 Task: Create a due date automation trigger when advanced on, 2 hours after a card is due add basic assigned only to member @aryan.
Action: Mouse moved to (1187, 346)
Screenshot: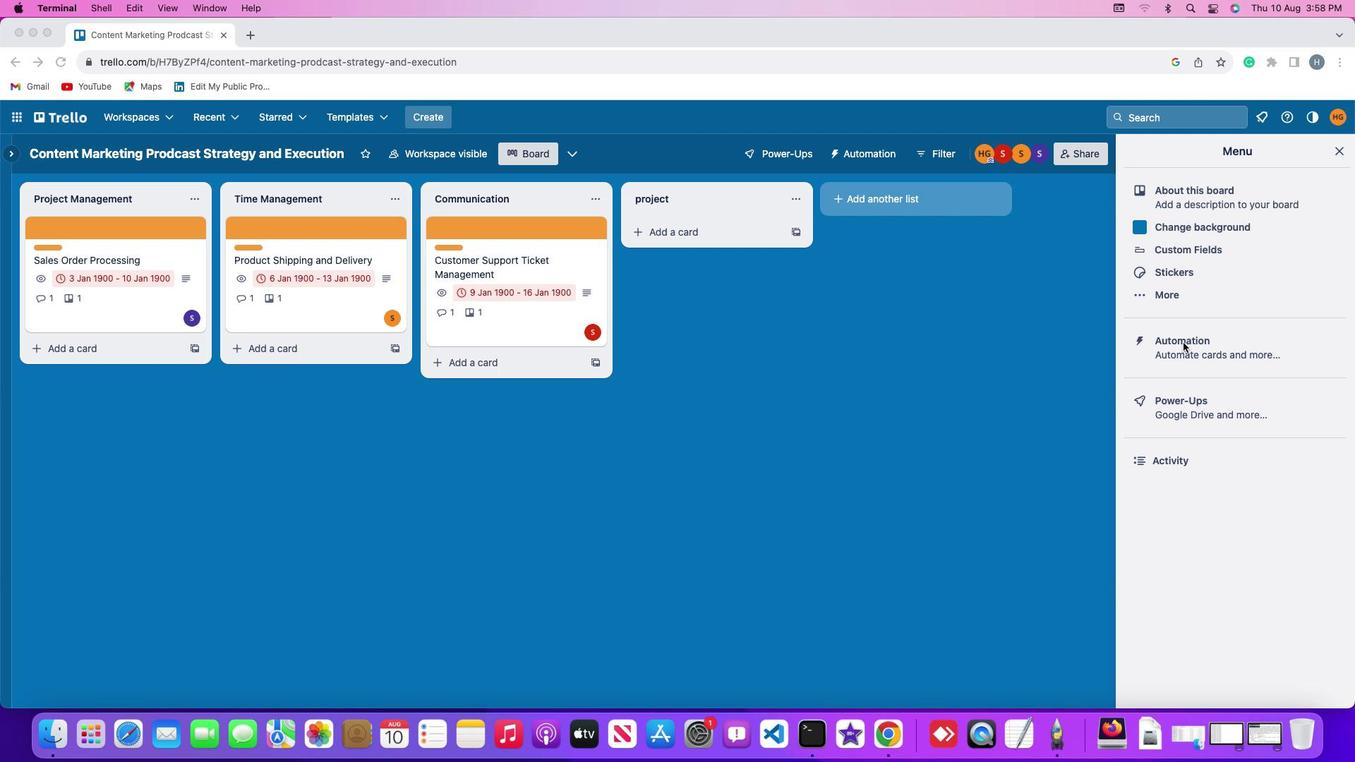 
Action: Mouse pressed left at (1187, 346)
Screenshot: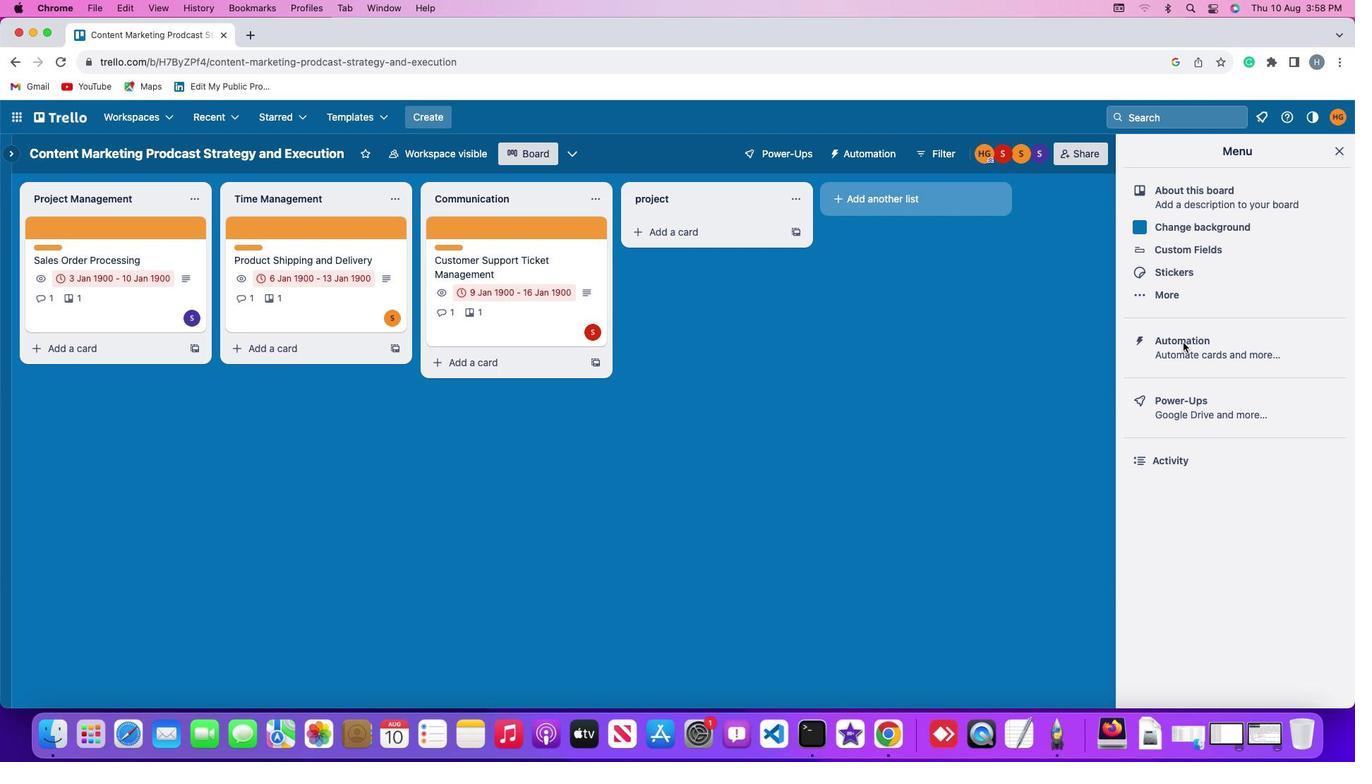
Action: Mouse pressed left at (1187, 346)
Screenshot: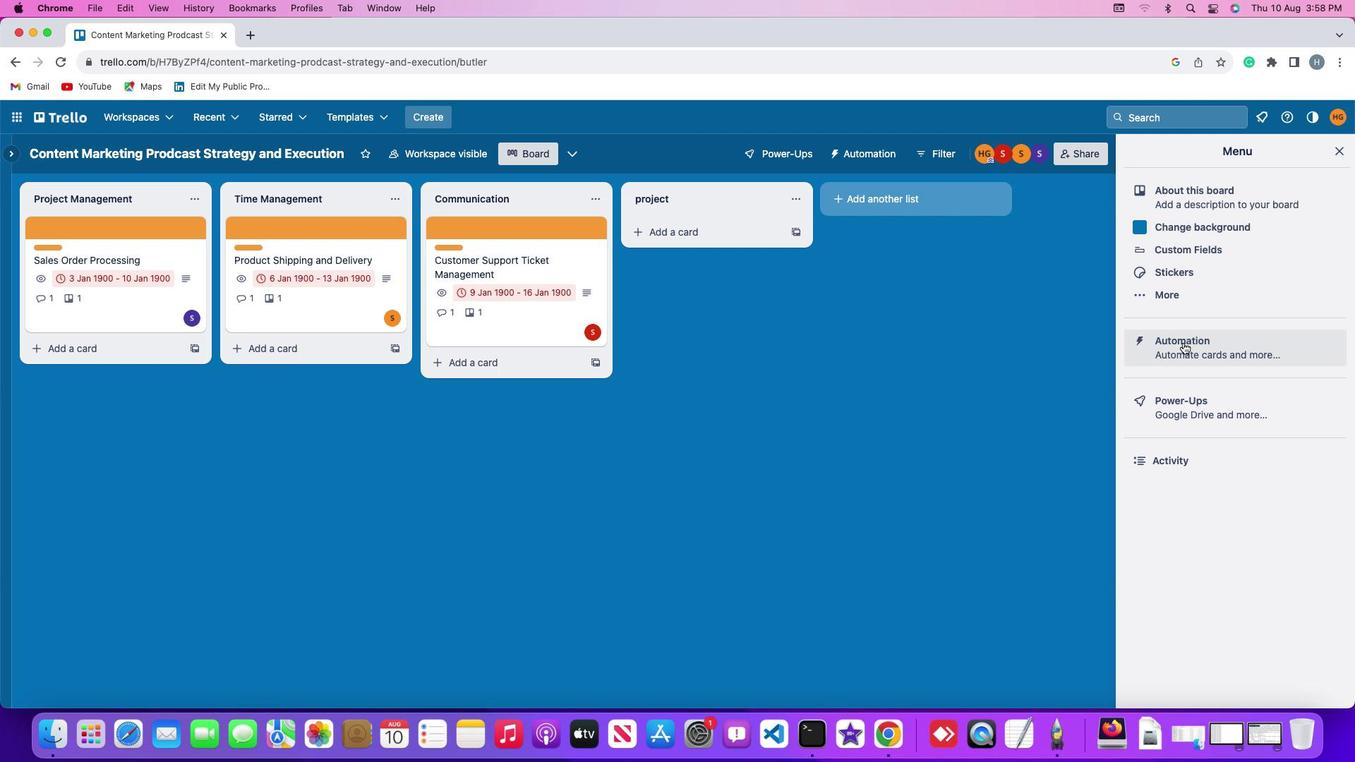 
Action: Mouse moved to (100, 338)
Screenshot: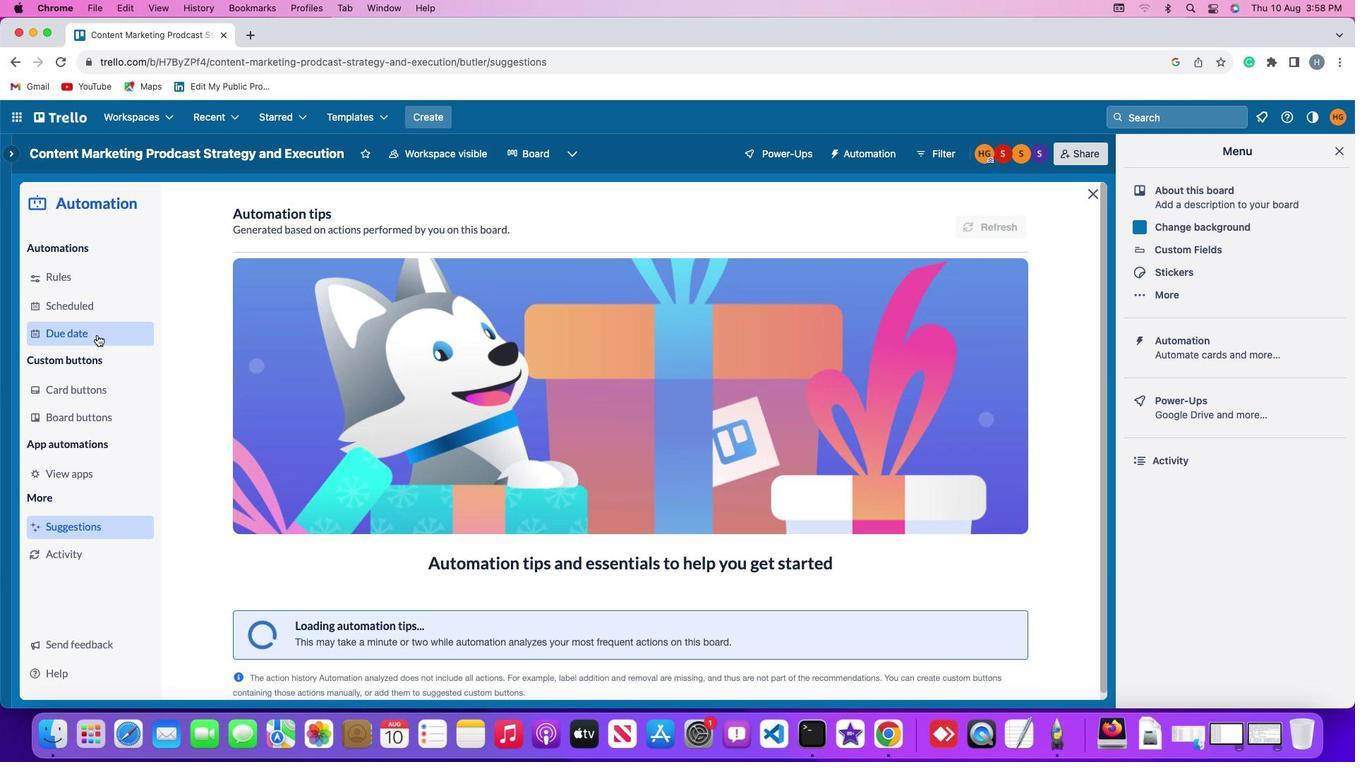
Action: Mouse pressed left at (100, 338)
Screenshot: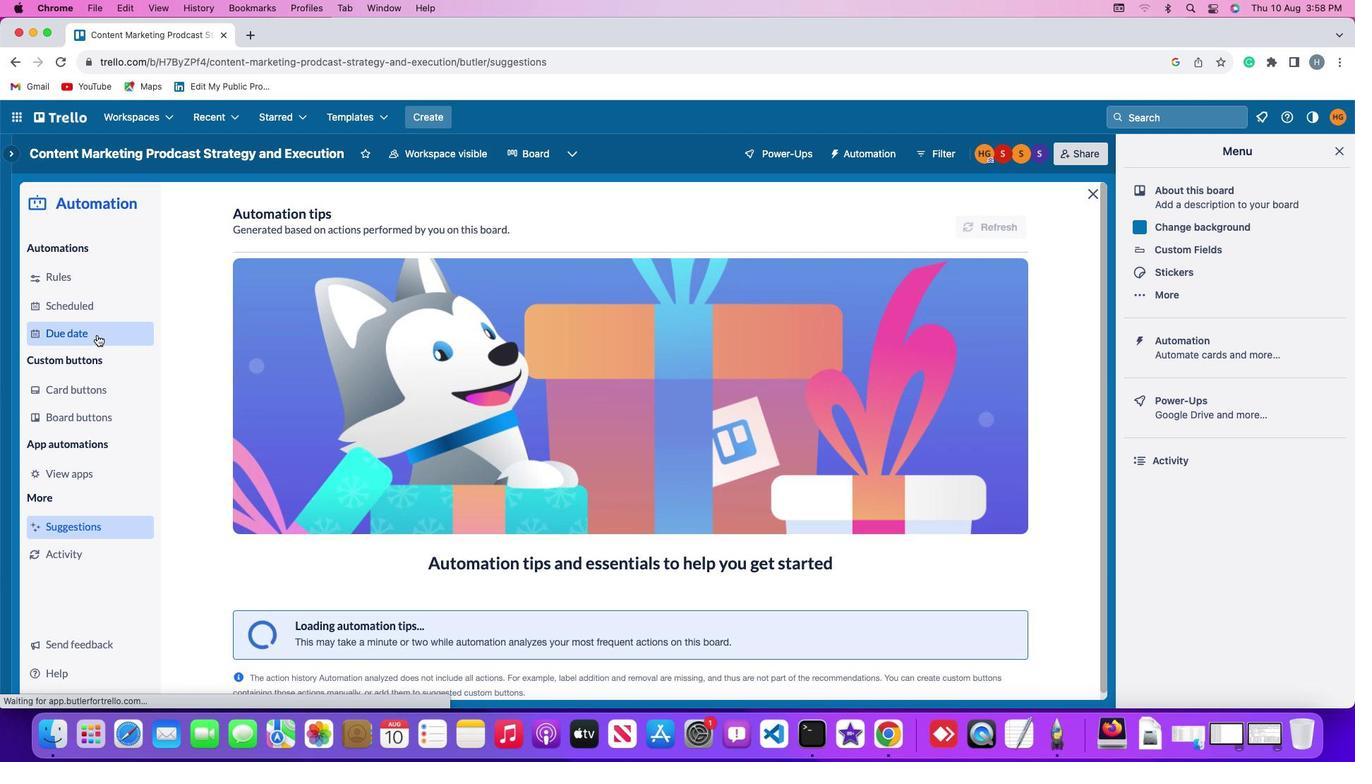 
Action: Mouse moved to (965, 223)
Screenshot: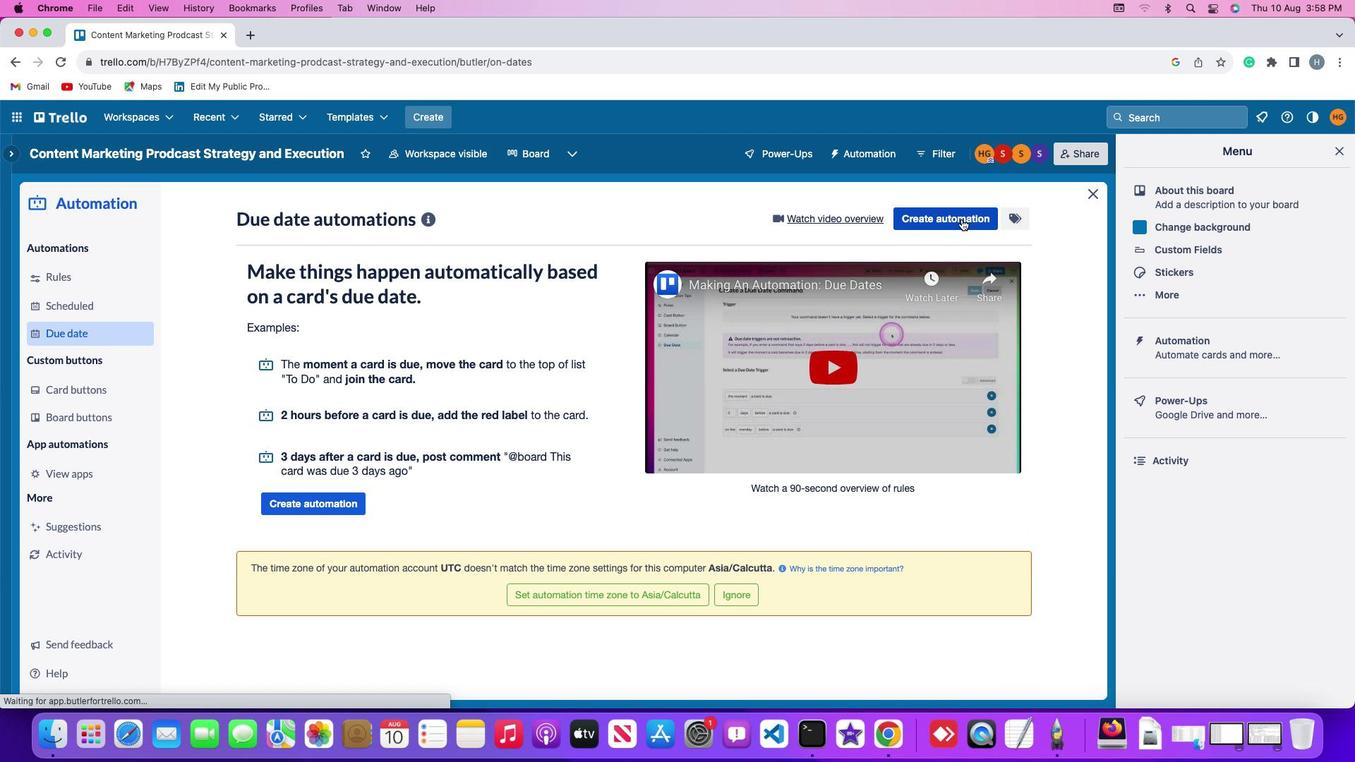 
Action: Mouse pressed left at (965, 223)
Screenshot: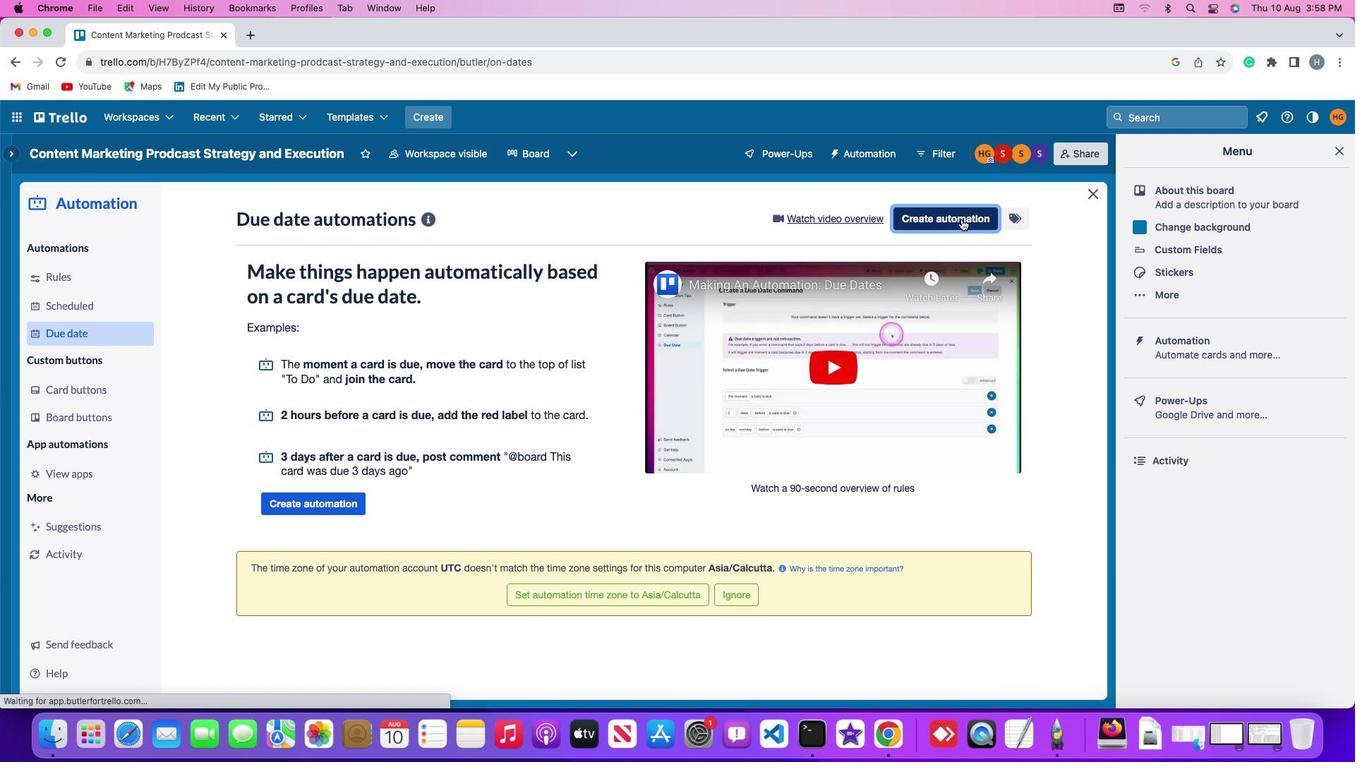 
Action: Mouse moved to (347, 360)
Screenshot: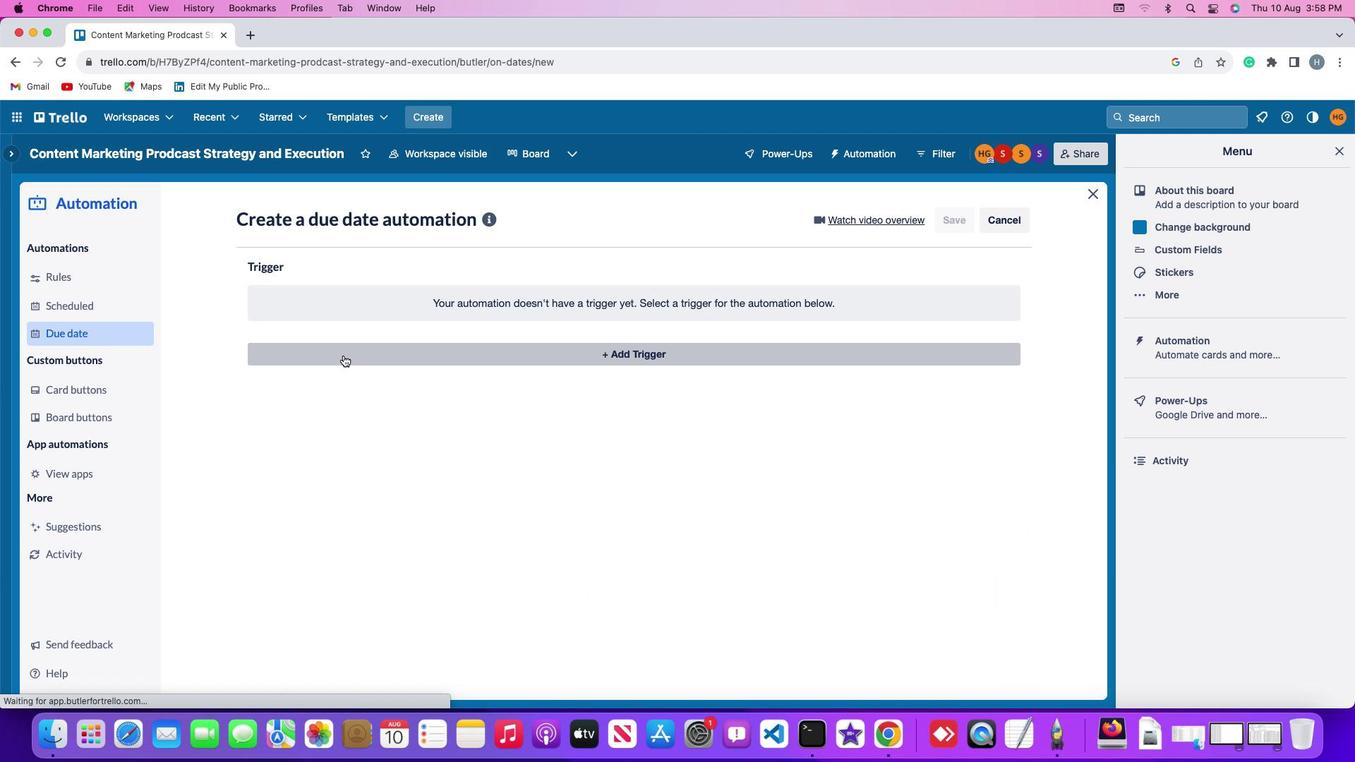 
Action: Mouse pressed left at (347, 360)
Screenshot: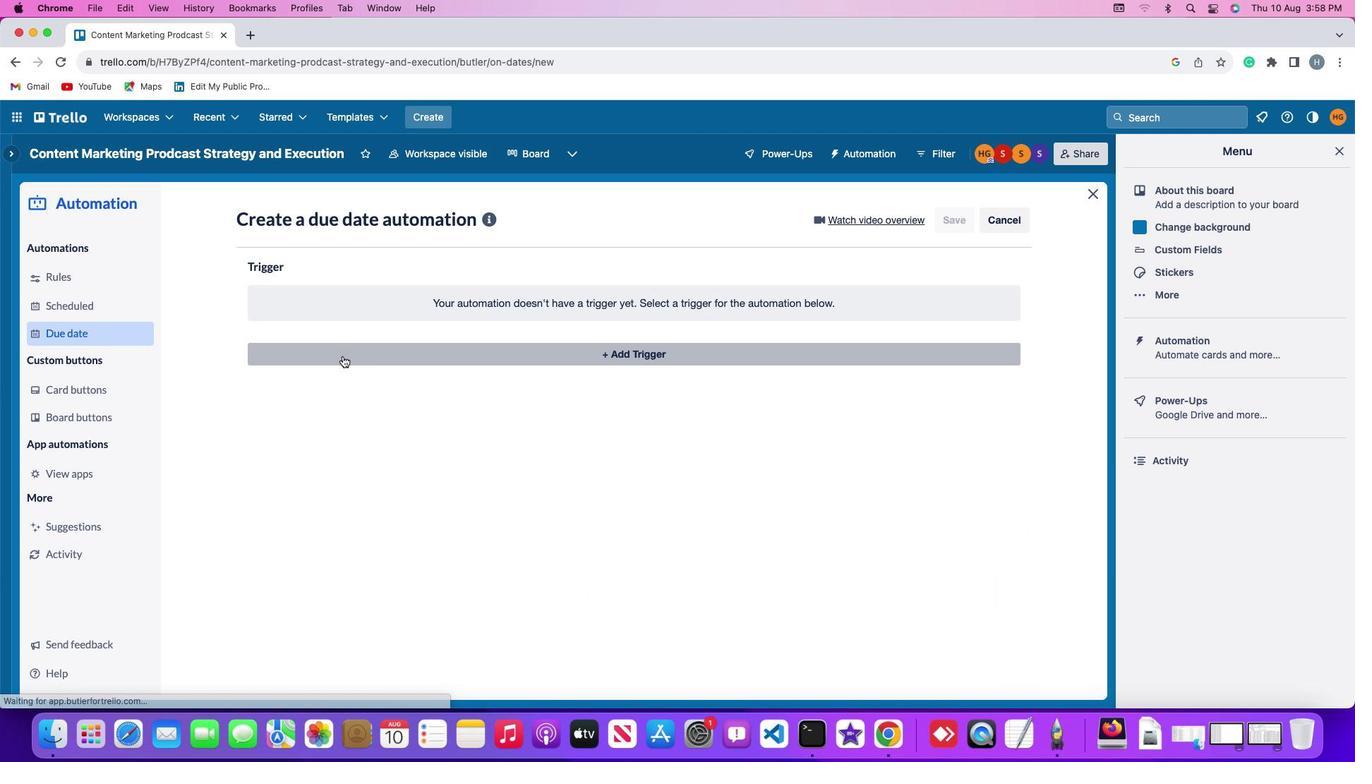 
Action: Mouse moved to (282, 567)
Screenshot: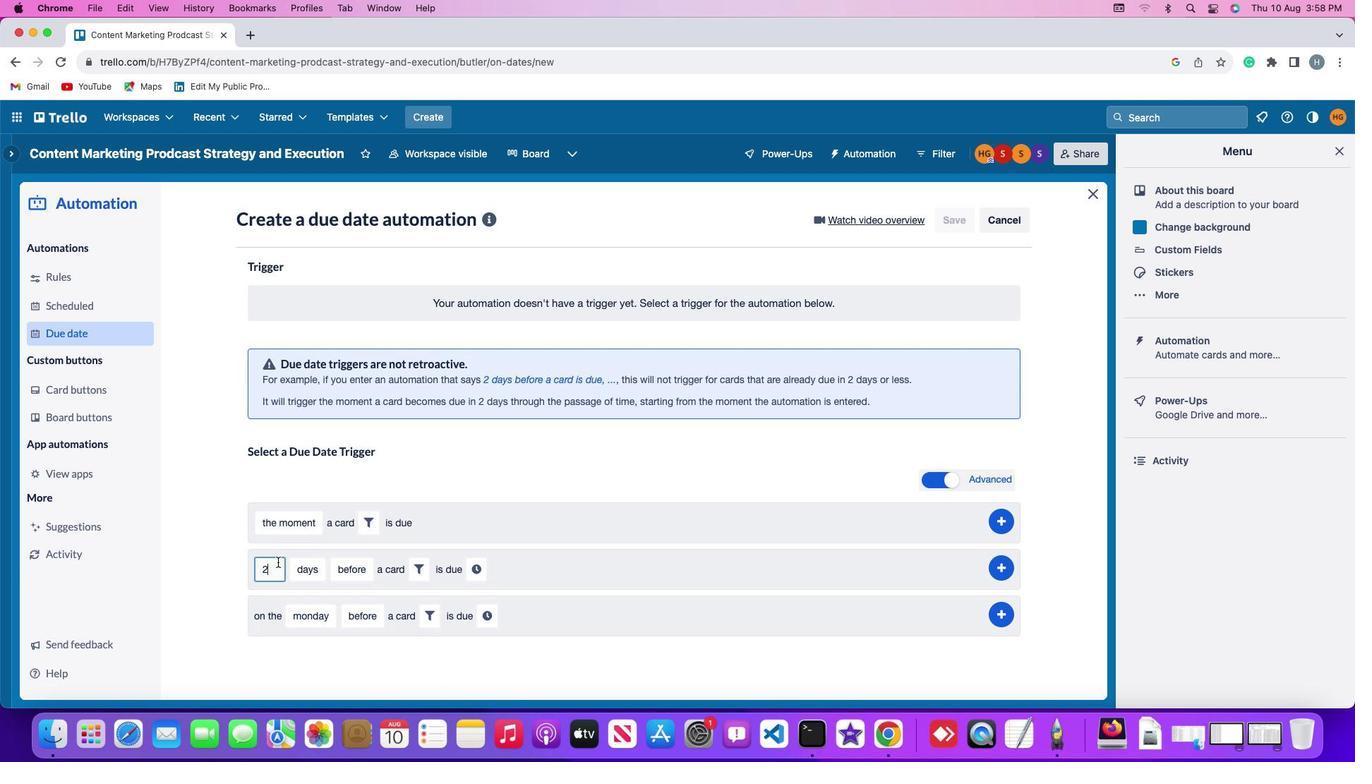 
Action: Mouse pressed left at (282, 567)
Screenshot: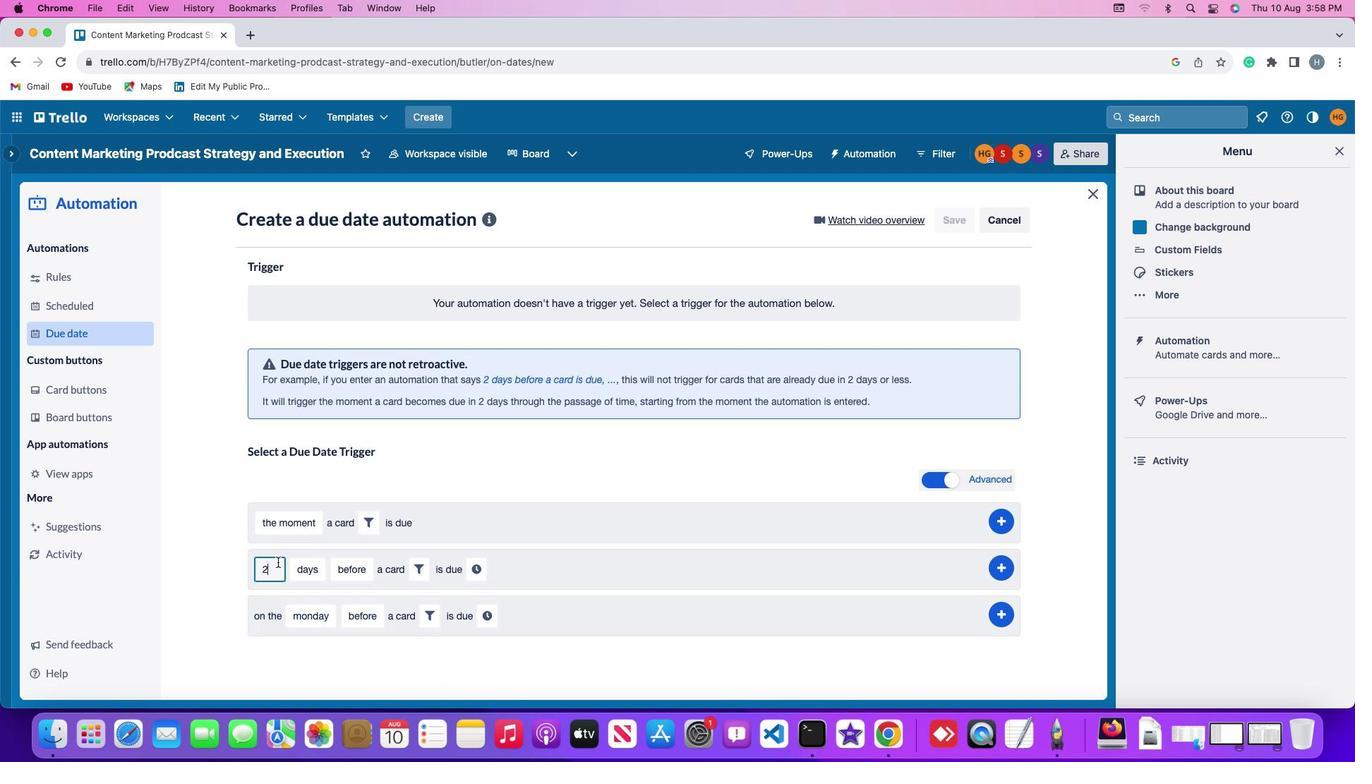 
Action: Key pressed Key.backspace'2'
Screenshot: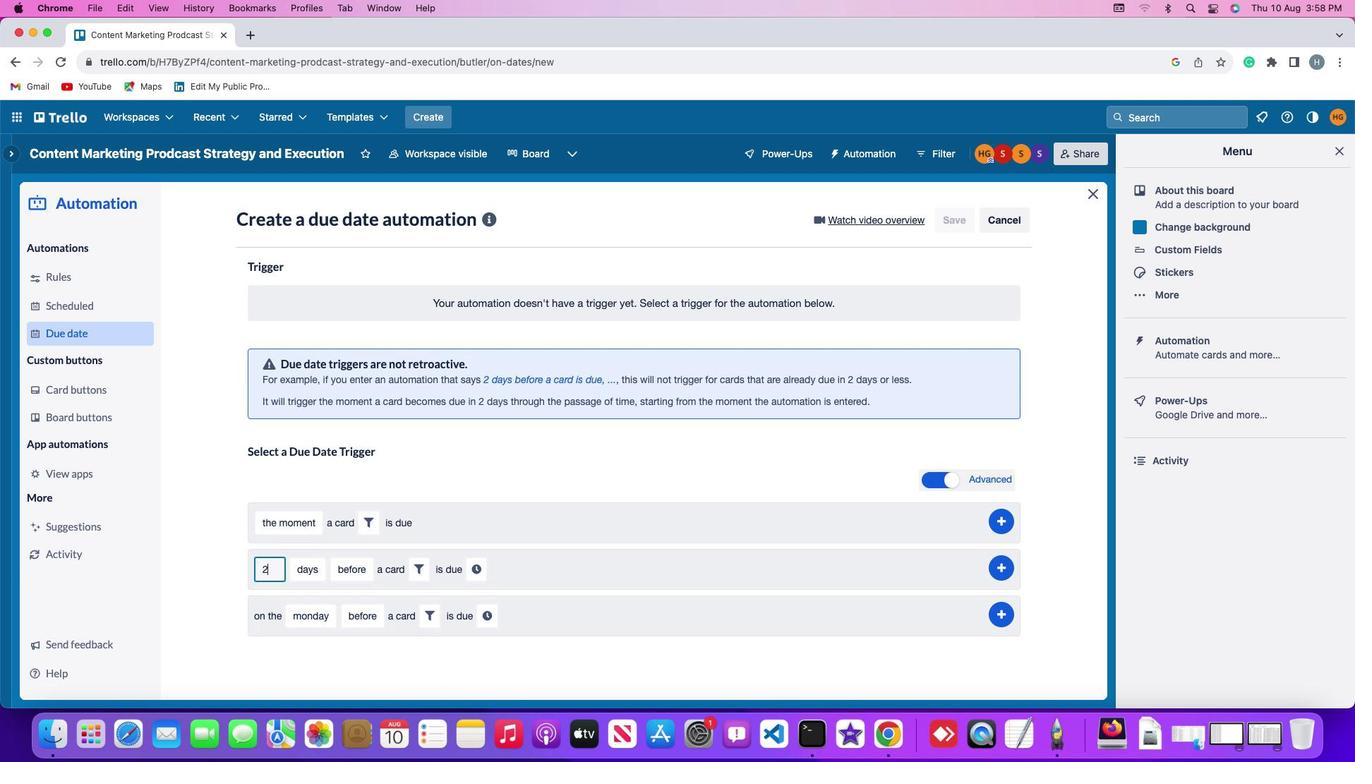 
Action: Mouse moved to (312, 567)
Screenshot: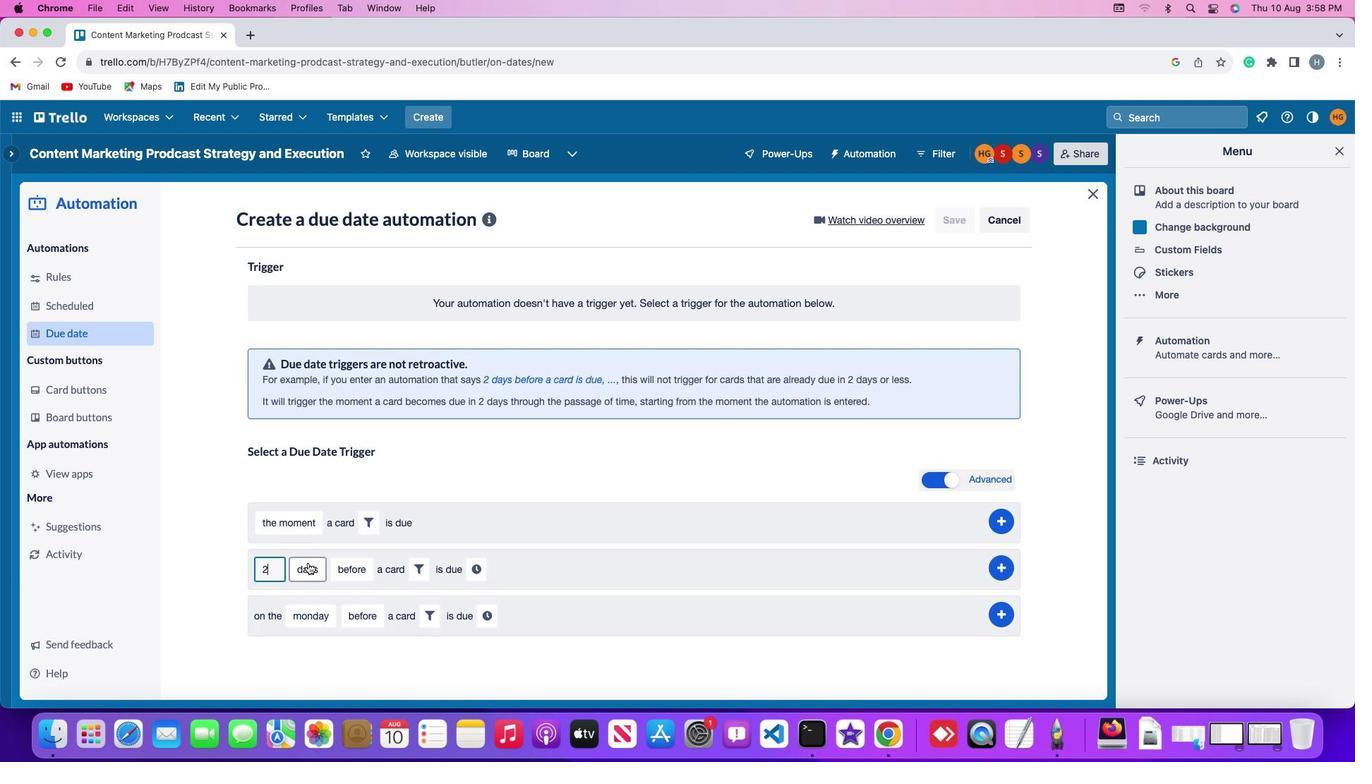 
Action: Mouse pressed left at (312, 567)
Screenshot: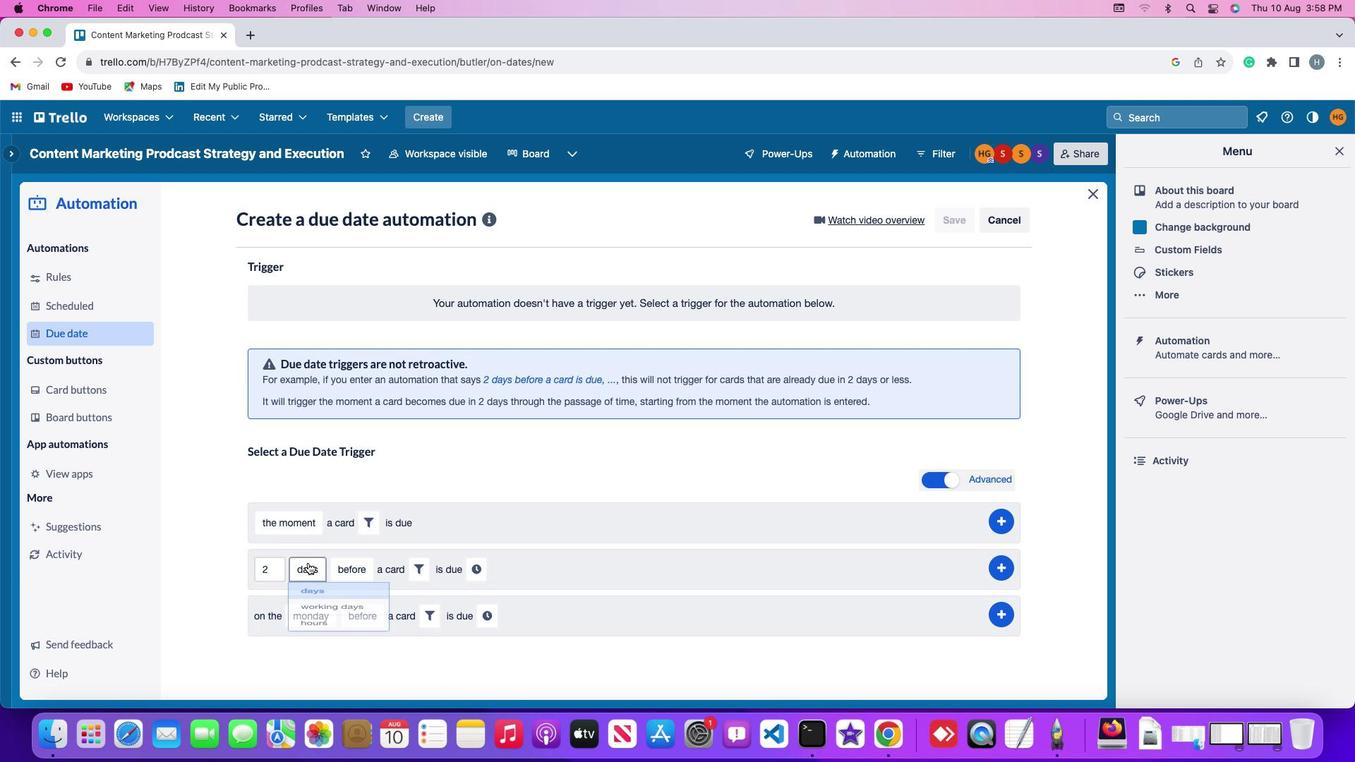 
Action: Mouse moved to (323, 663)
Screenshot: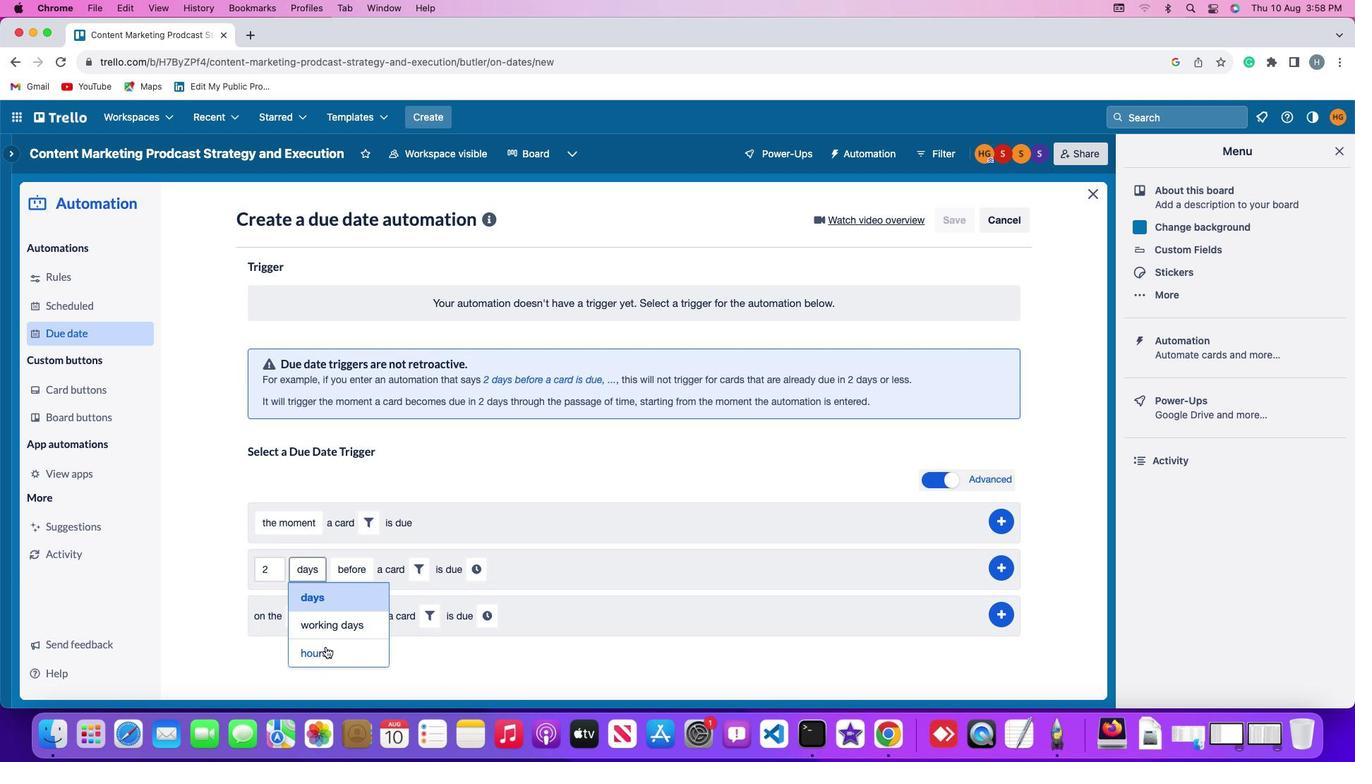 
Action: Mouse pressed left at (323, 663)
Screenshot: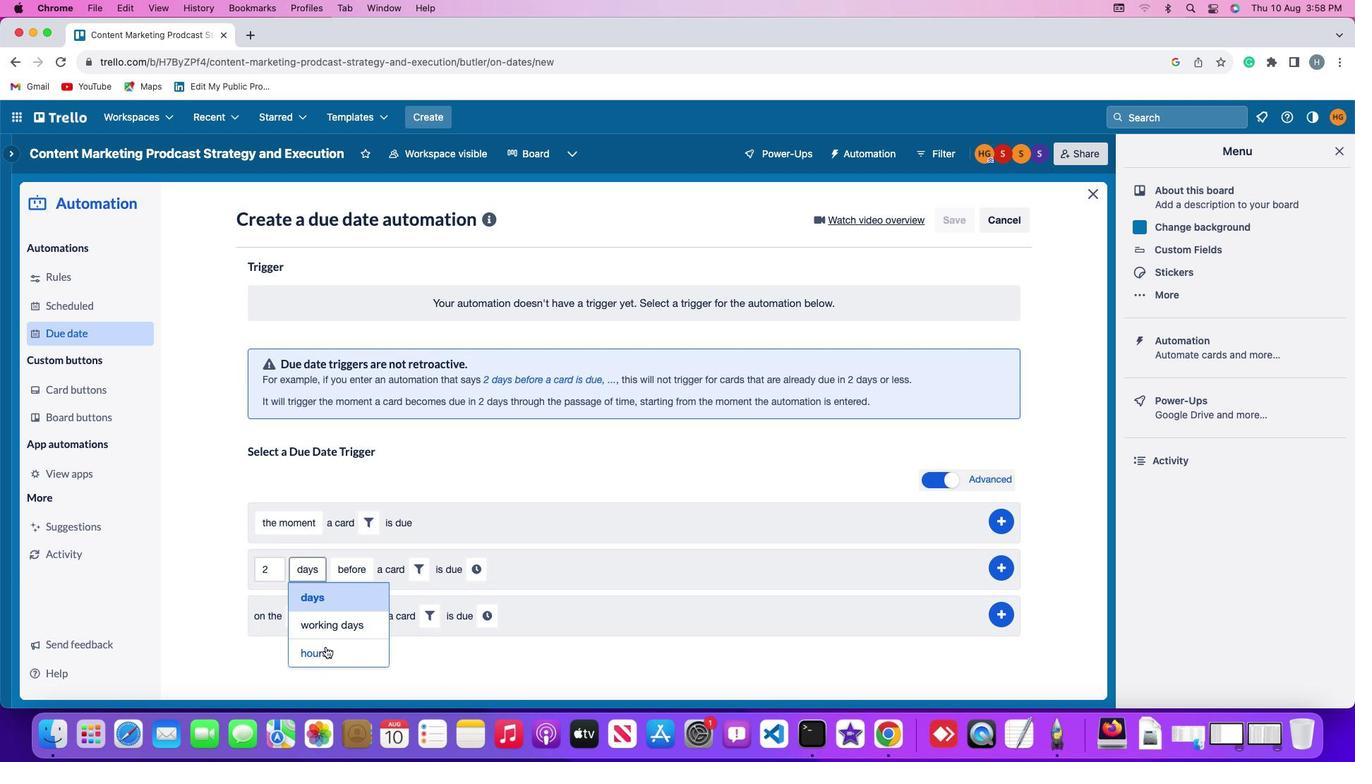 
Action: Mouse moved to (374, 575)
Screenshot: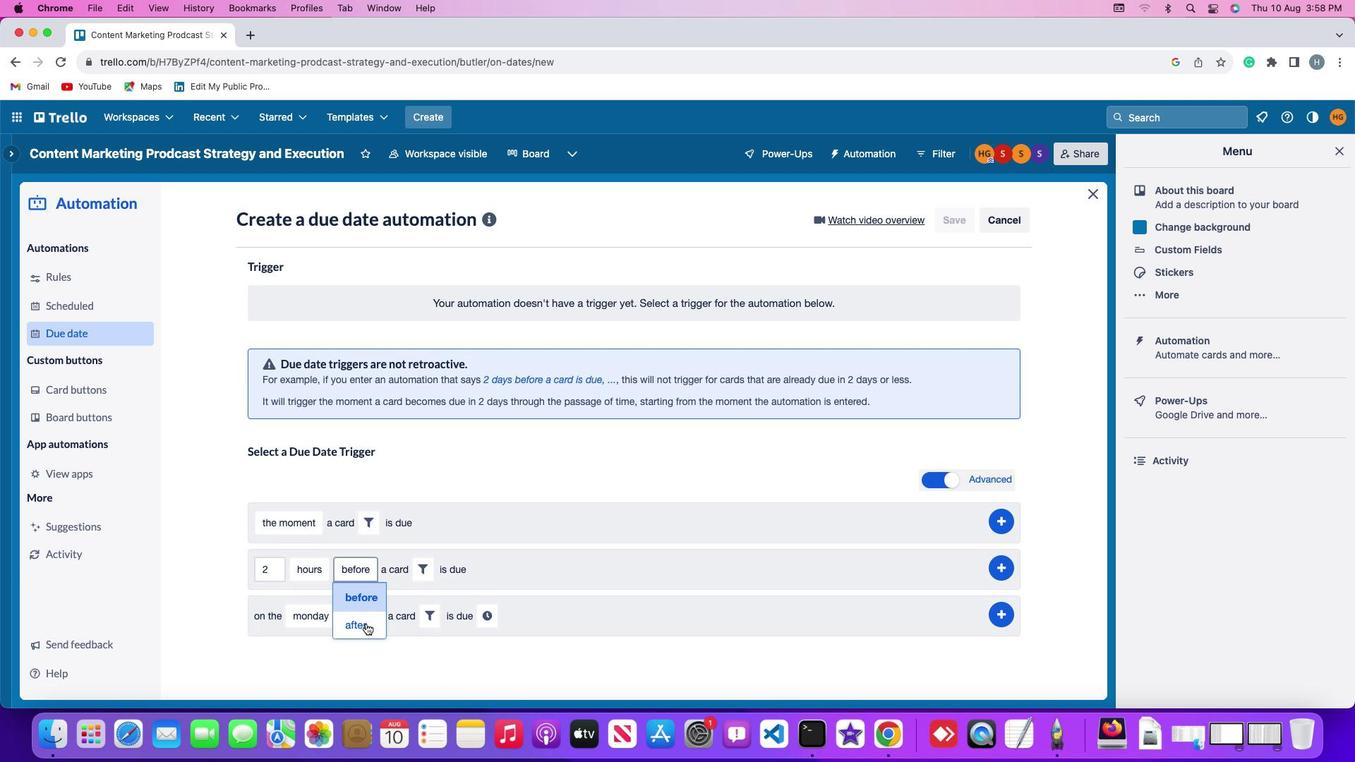 
Action: Mouse pressed left at (374, 575)
Screenshot: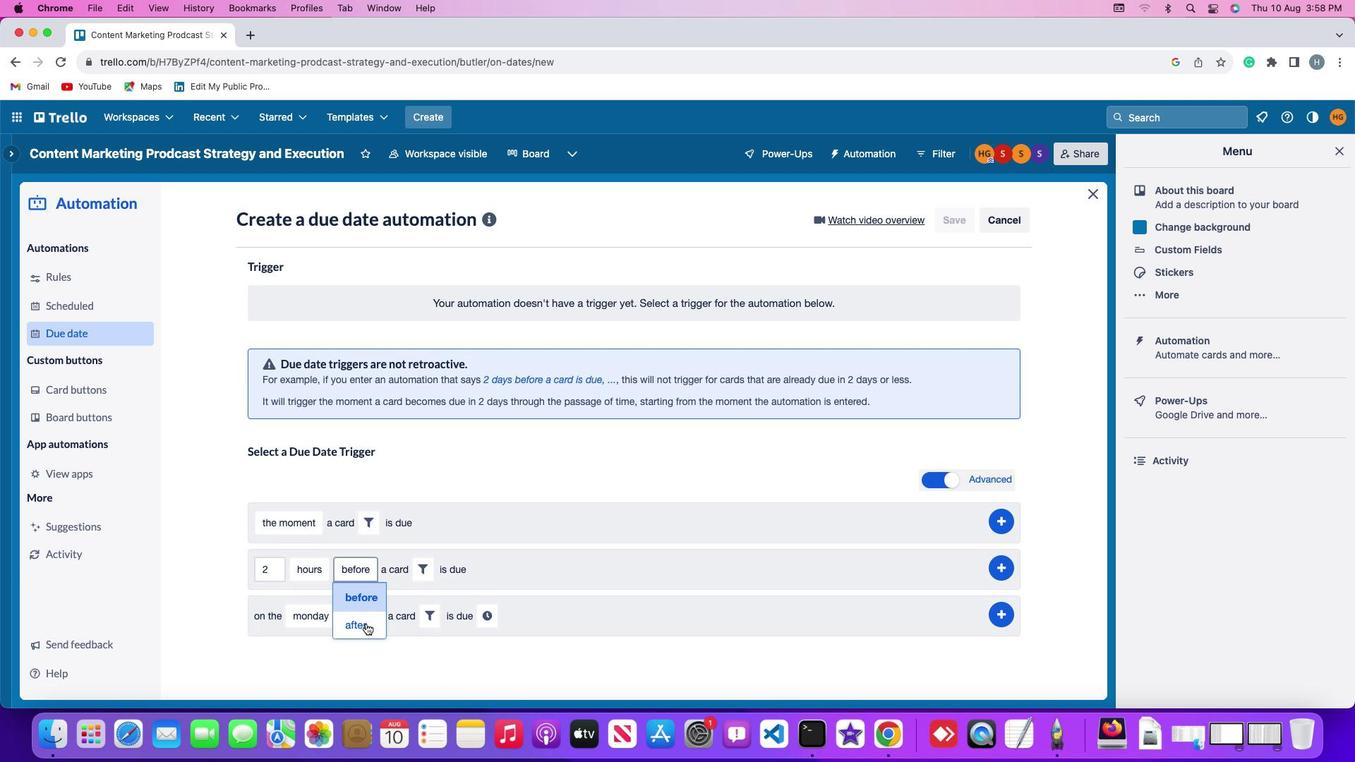 
Action: Mouse moved to (370, 627)
Screenshot: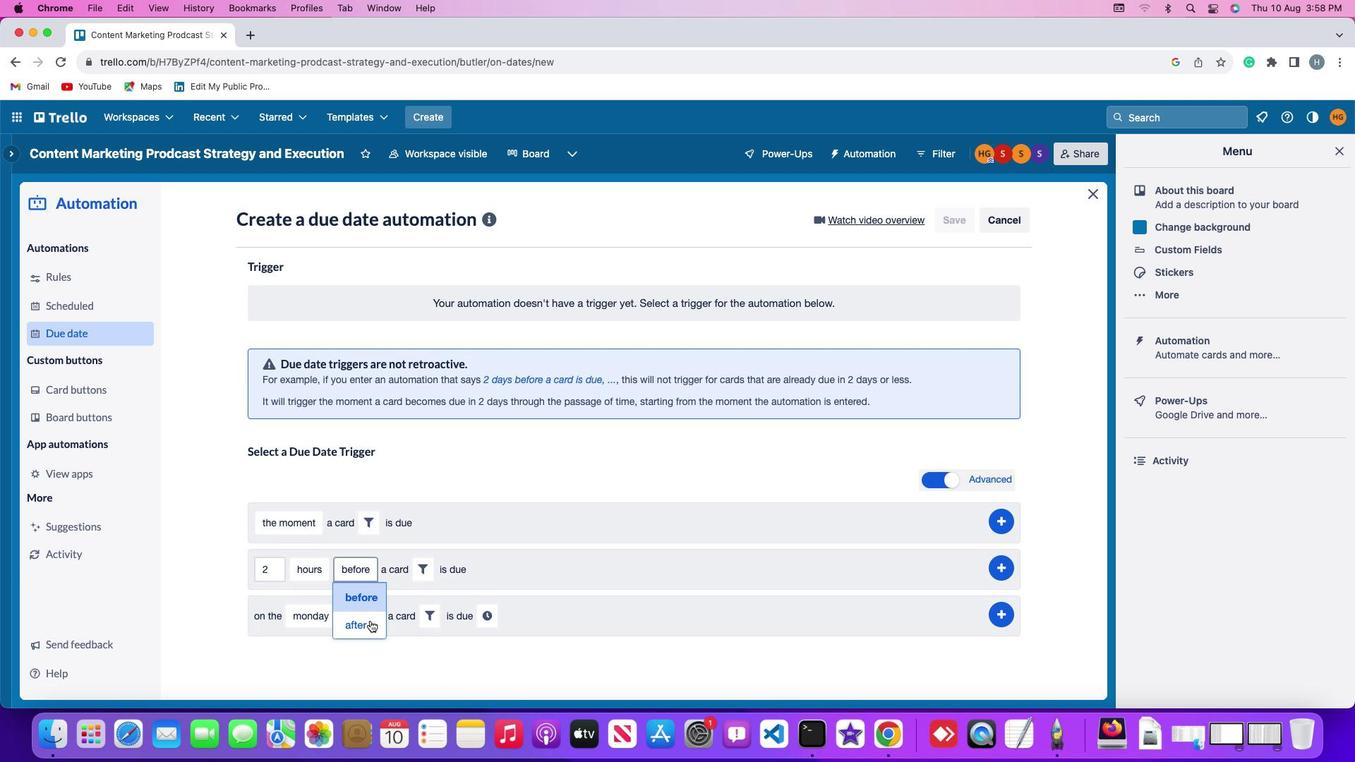 
Action: Mouse pressed left at (370, 627)
Screenshot: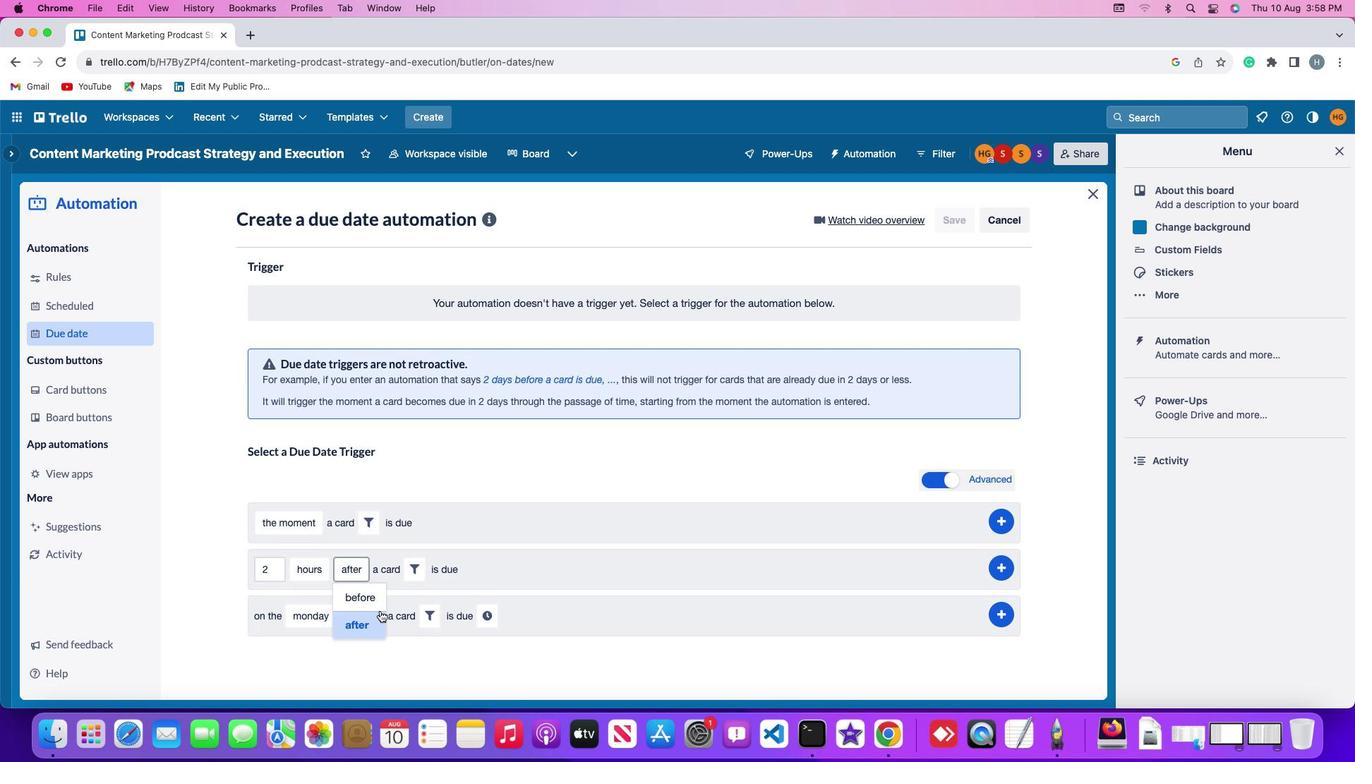
Action: Mouse moved to (418, 579)
Screenshot: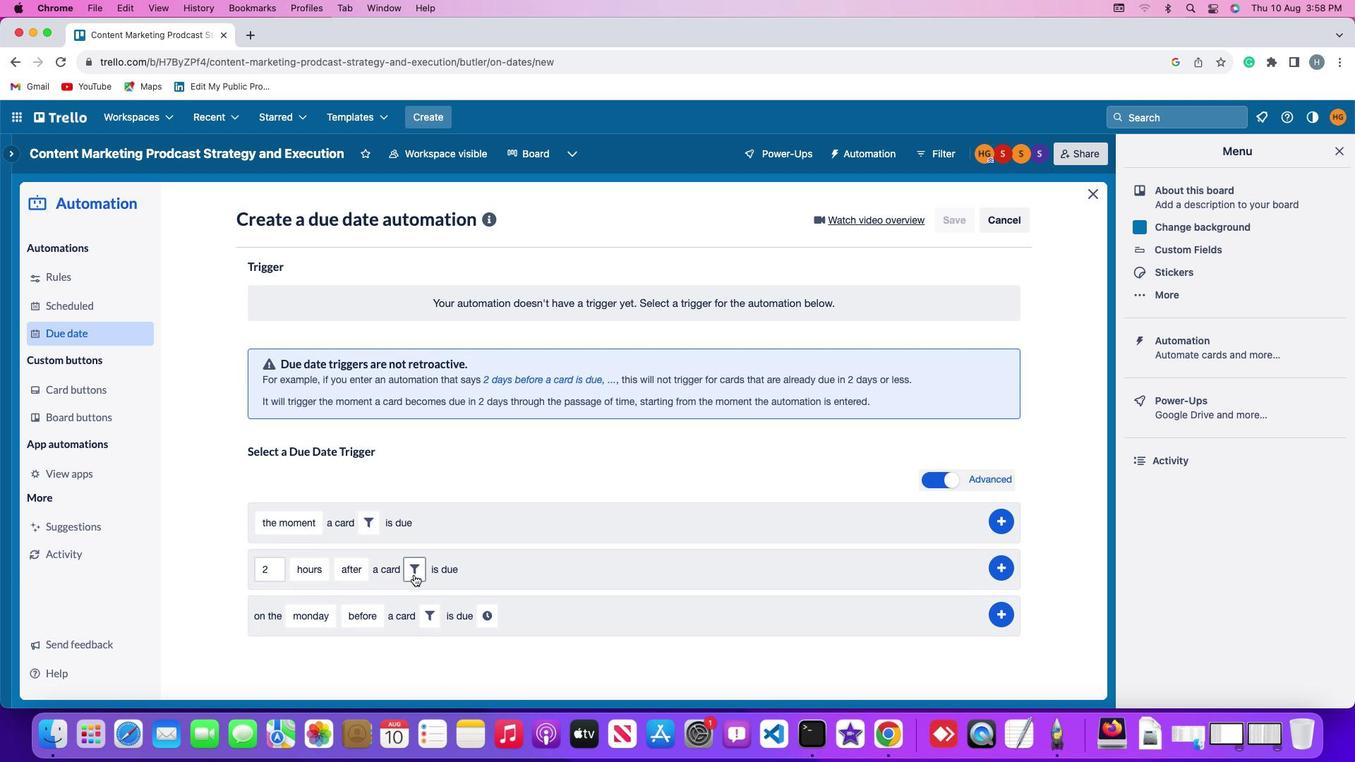 
Action: Mouse pressed left at (418, 579)
Screenshot: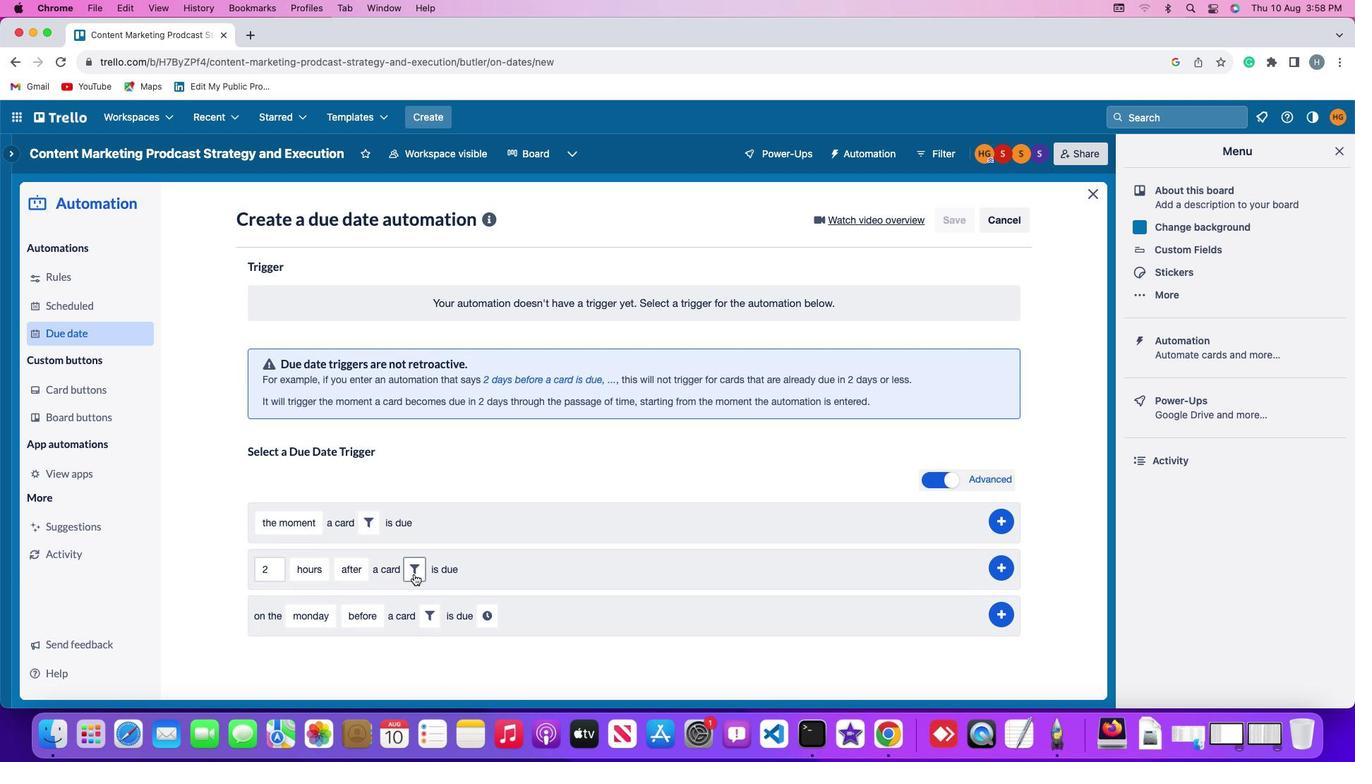 
Action: Mouse moved to (373, 674)
Screenshot: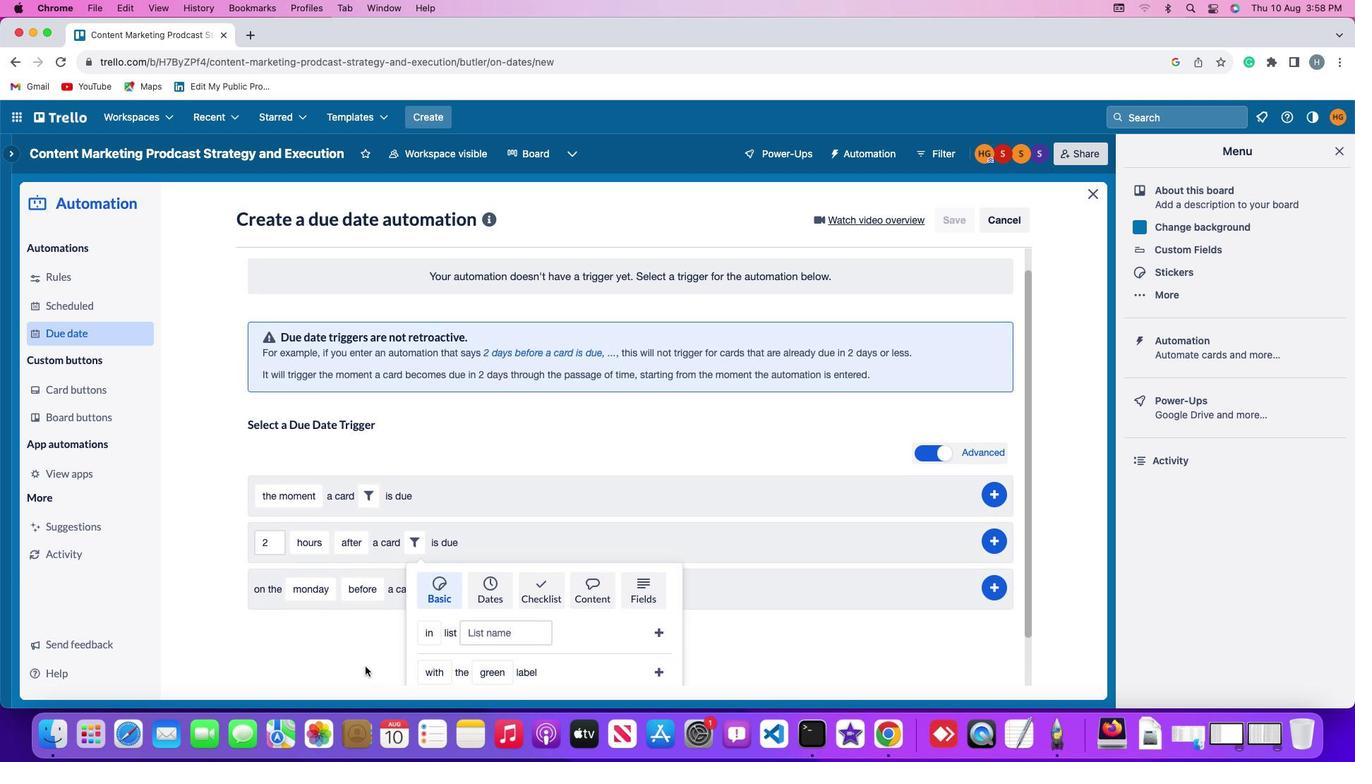 
Action: Mouse scrolled (373, 674) with delta (4, 3)
Screenshot: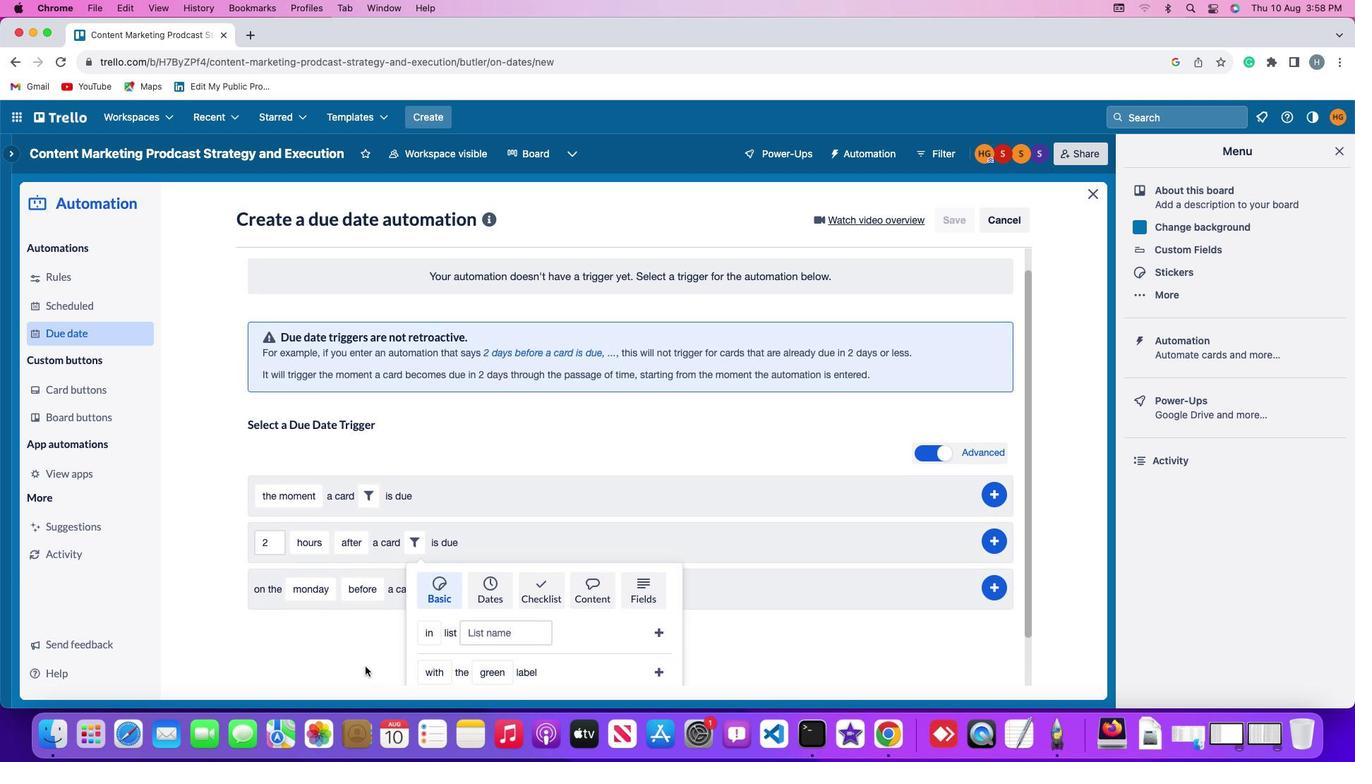 
Action: Mouse scrolled (373, 674) with delta (4, 3)
Screenshot: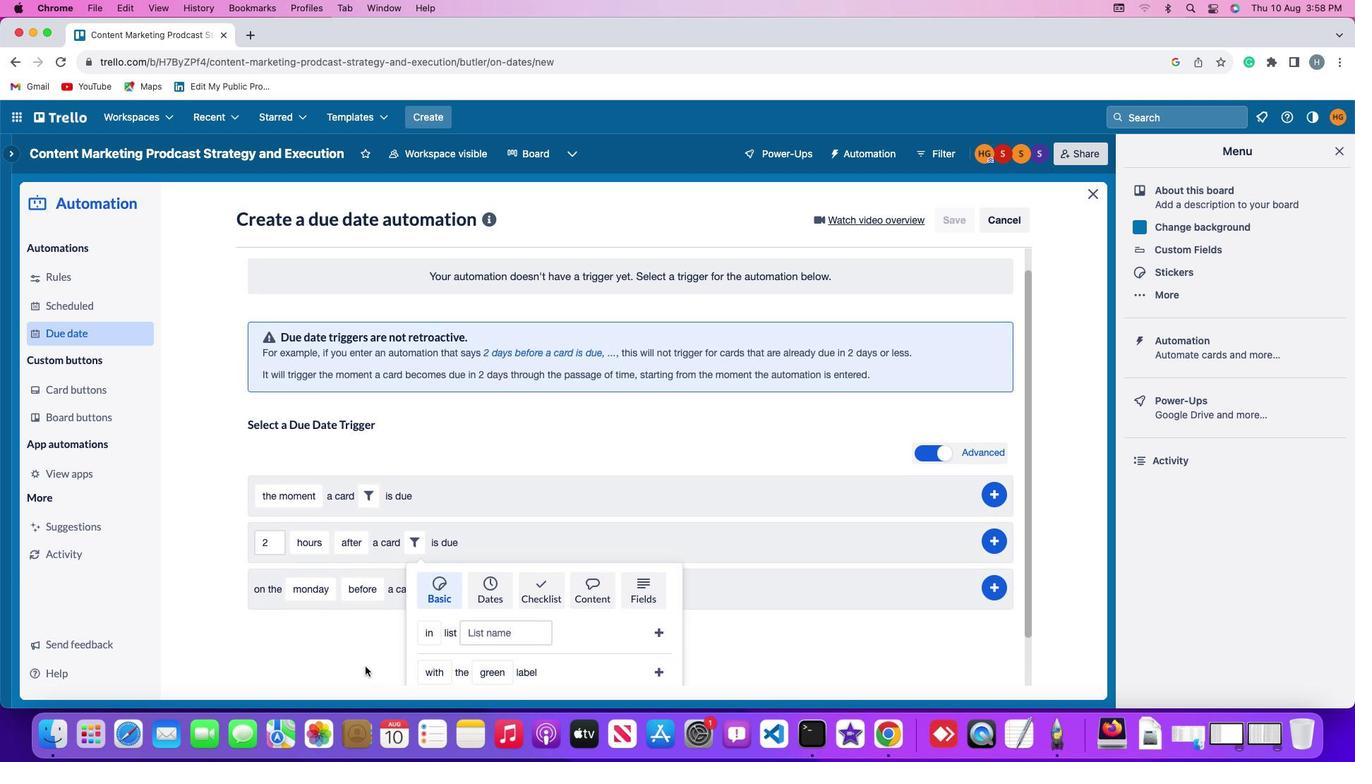 
Action: Mouse moved to (373, 674)
Screenshot: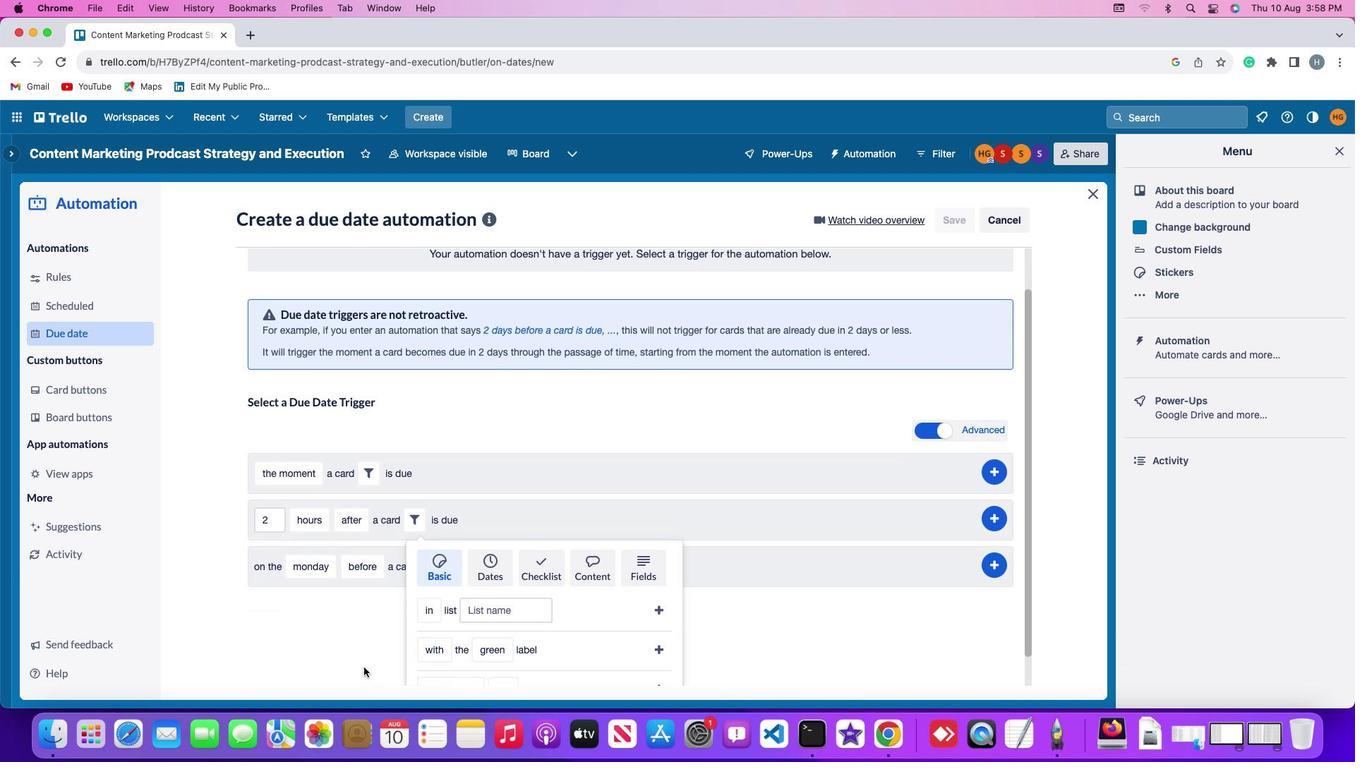 
Action: Mouse scrolled (373, 674) with delta (4, 2)
Screenshot: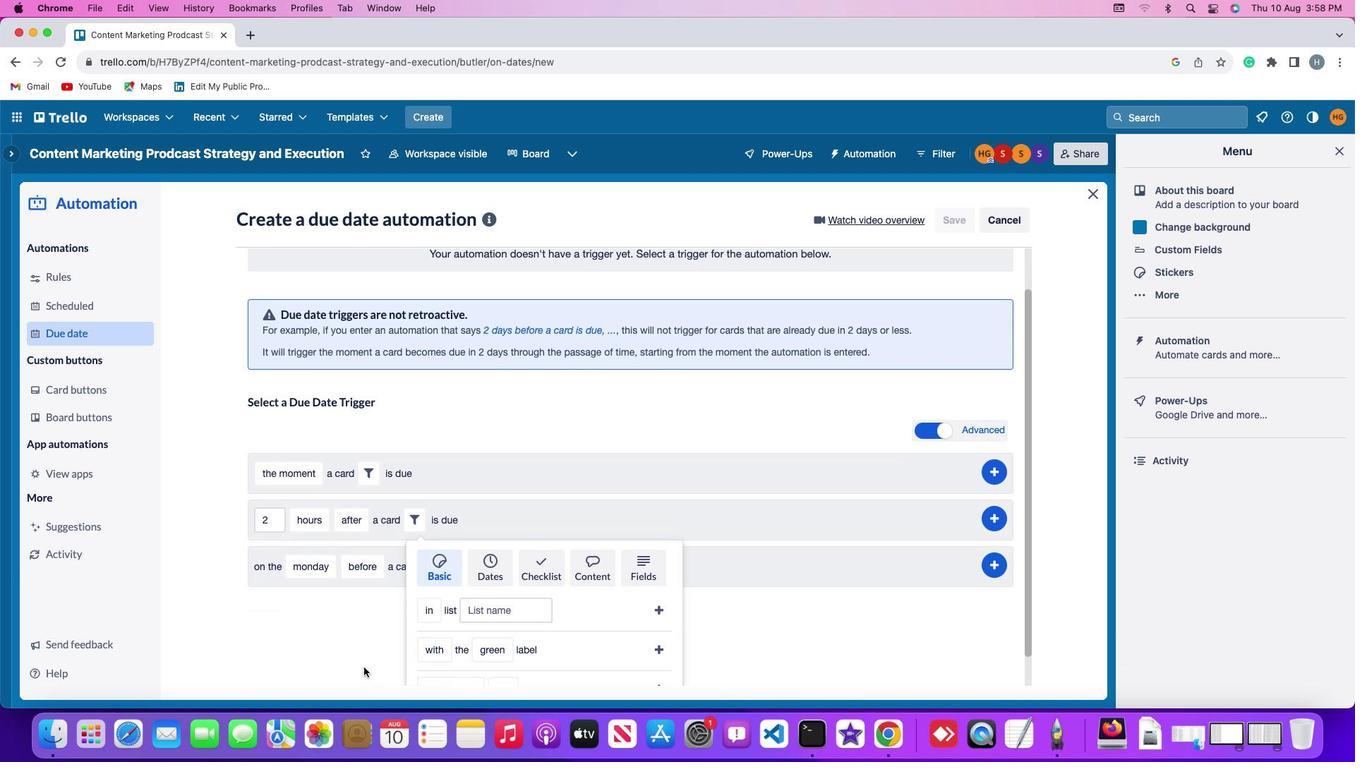 
Action: Mouse moved to (372, 673)
Screenshot: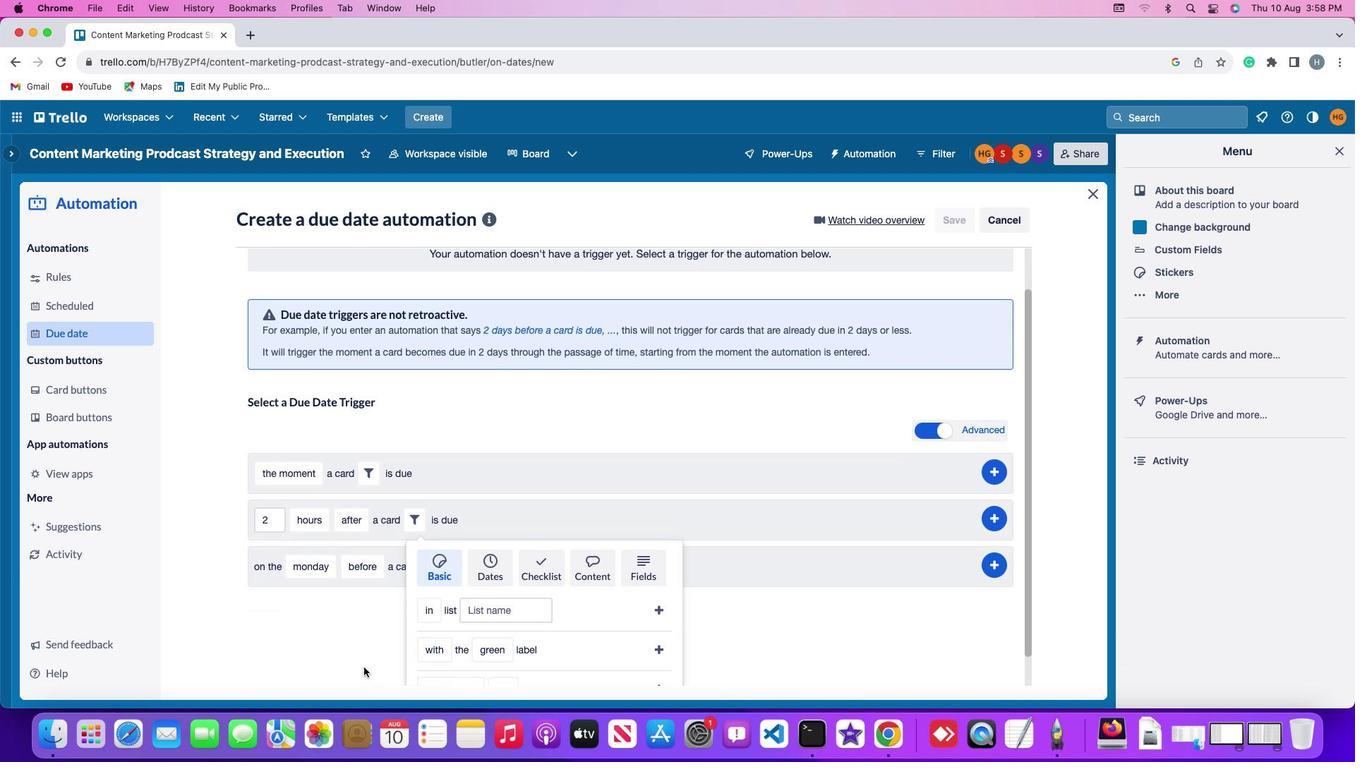
Action: Mouse scrolled (372, 673) with delta (4, 0)
Screenshot: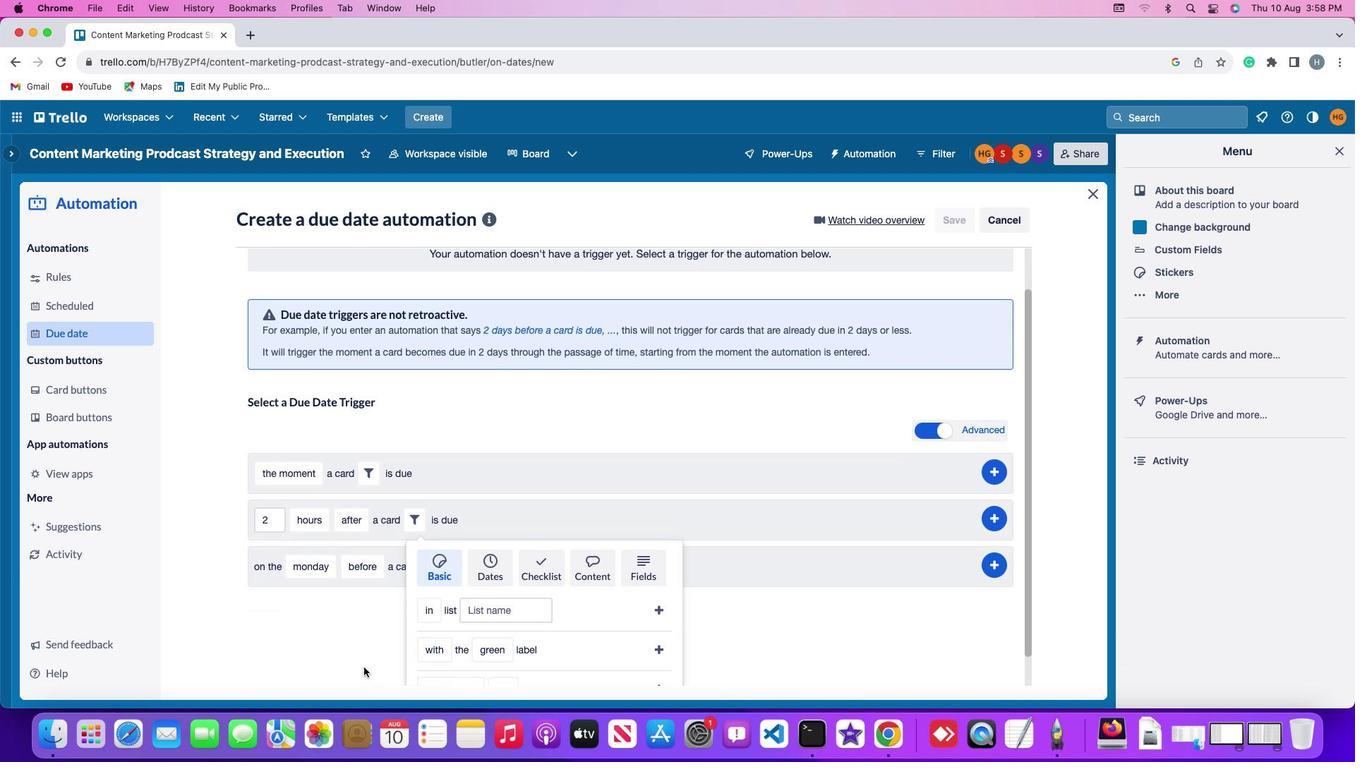 
Action: Mouse moved to (370, 671)
Screenshot: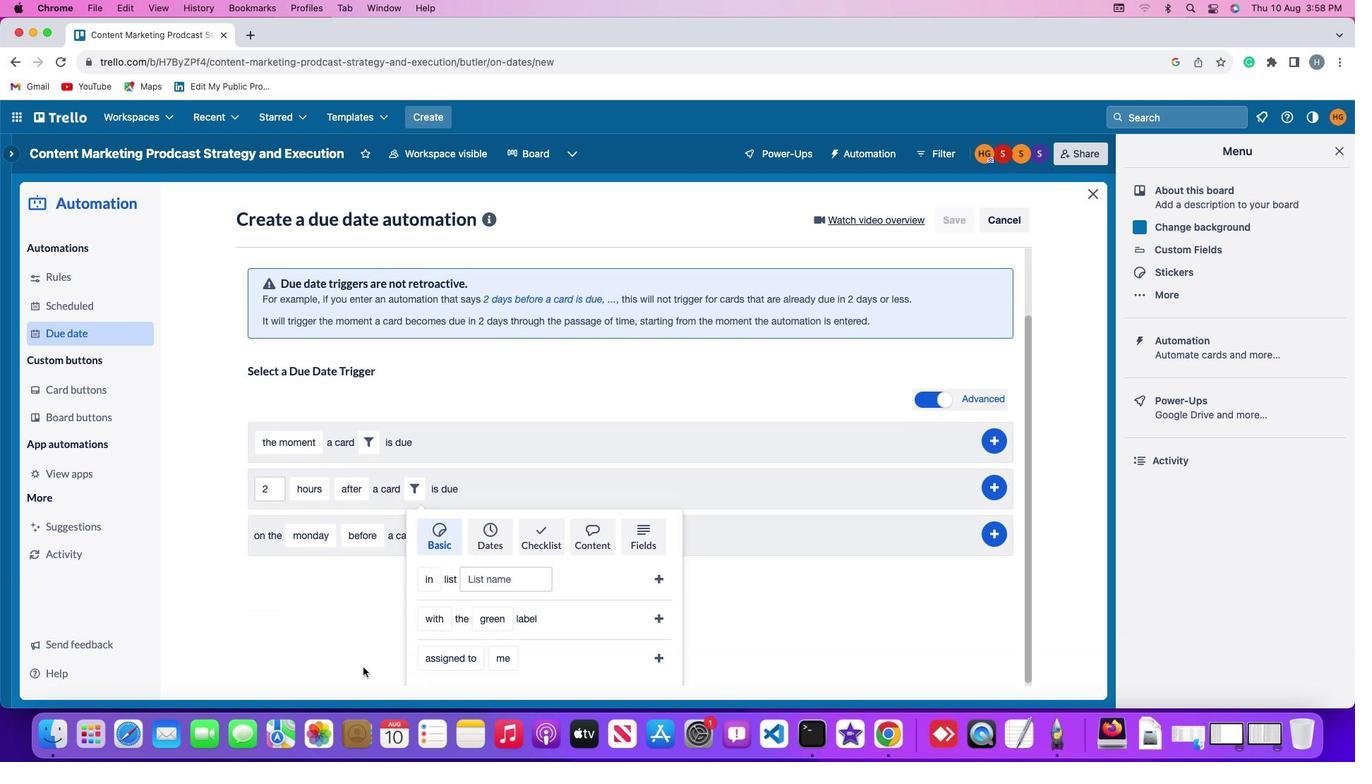 
Action: Mouse scrolled (370, 671) with delta (4, 0)
Screenshot: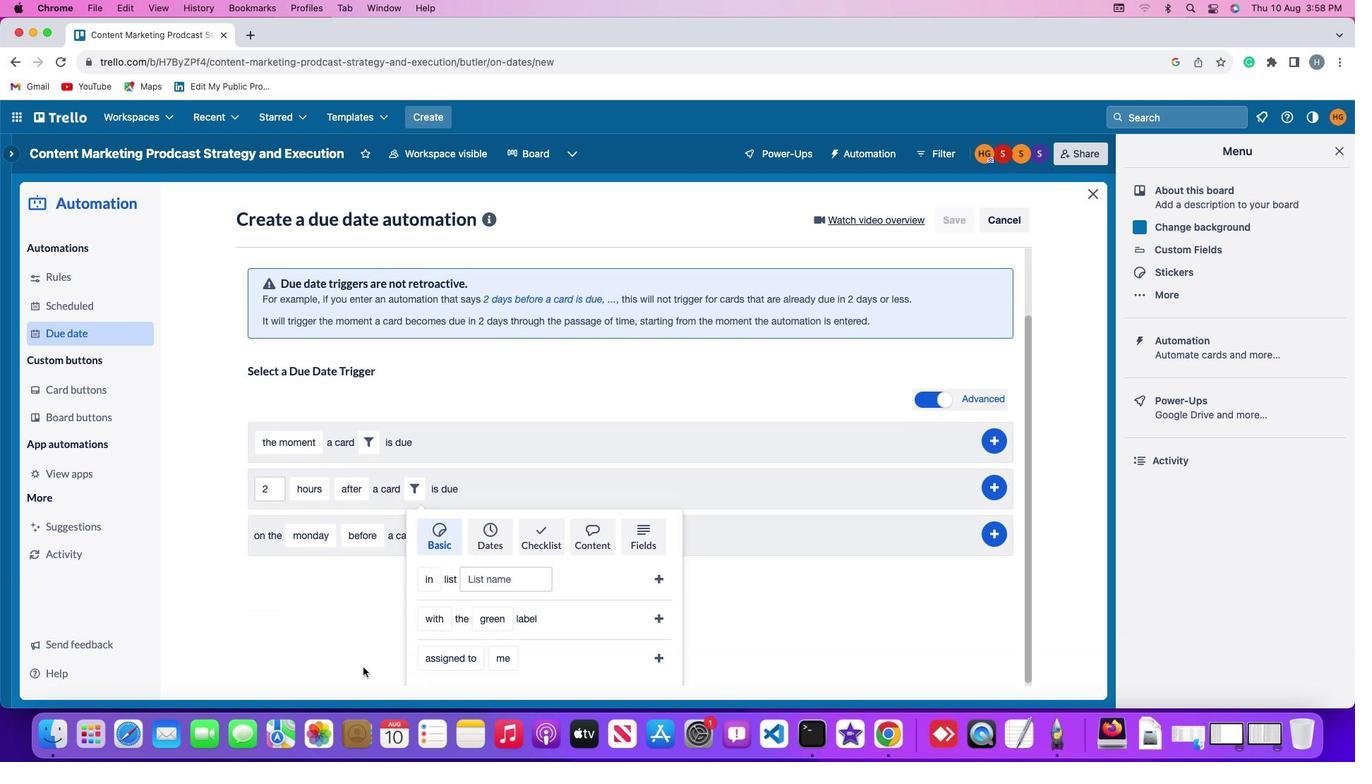 
Action: Mouse moved to (367, 672)
Screenshot: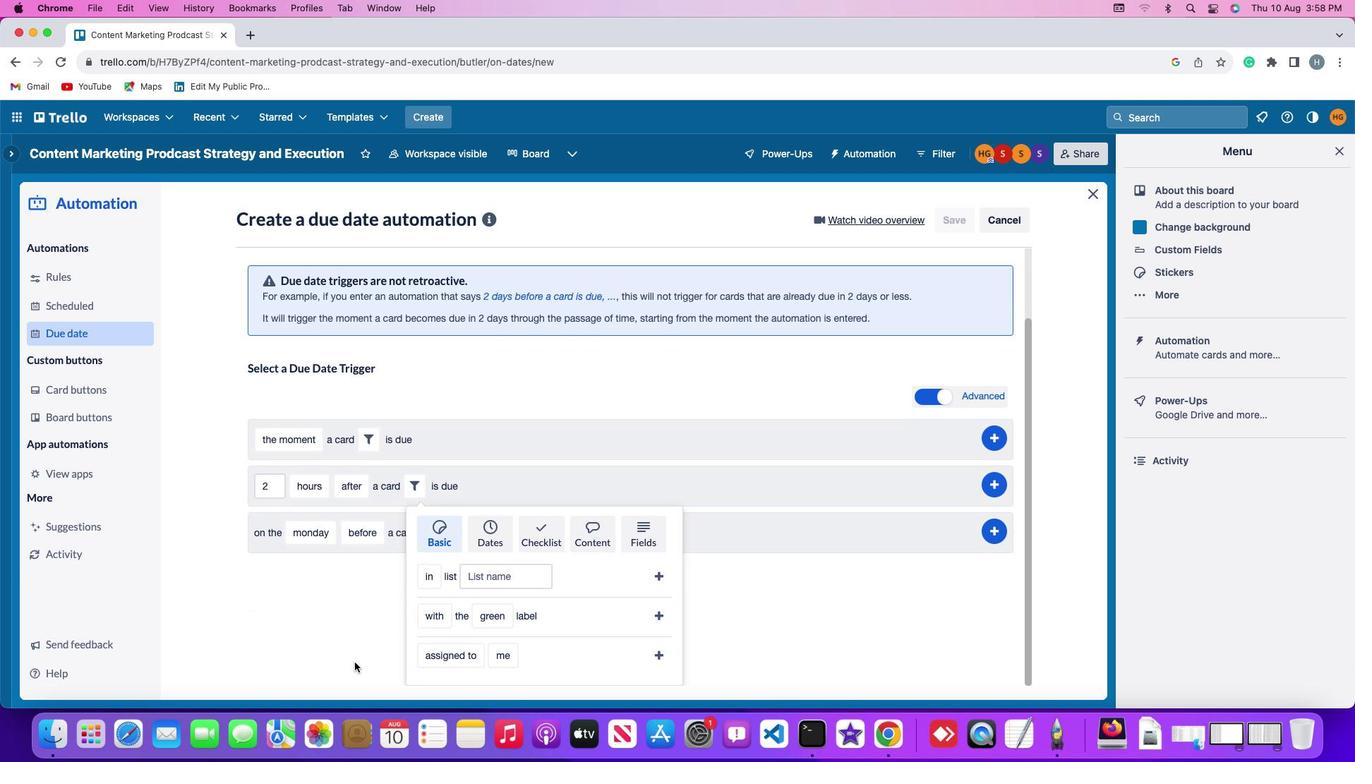 
Action: Mouse scrolled (367, 672) with delta (4, 3)
Screenshot: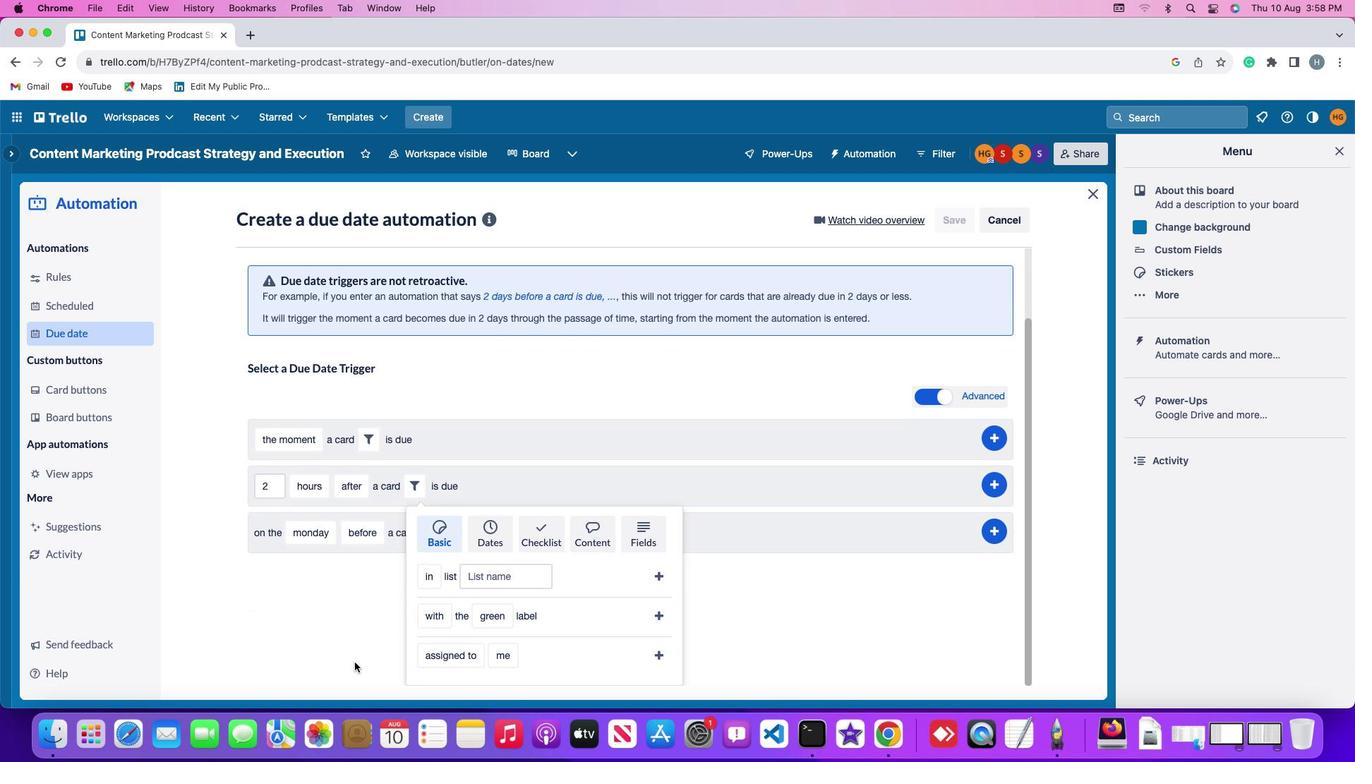 
Action: Mouse moved to (365, 670)
Screenshot: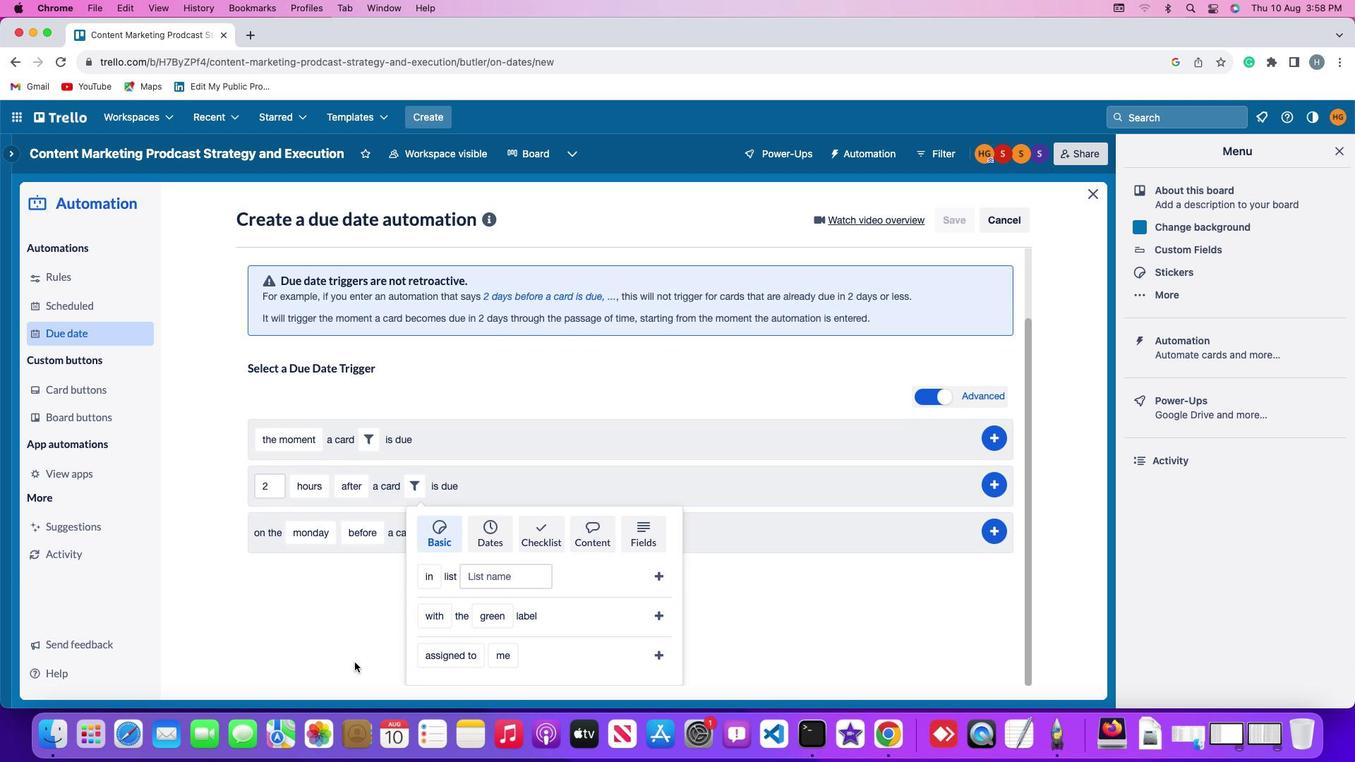 
Action: Mouse scrolled (365, 670) with delta (4, 3)
Screenshot: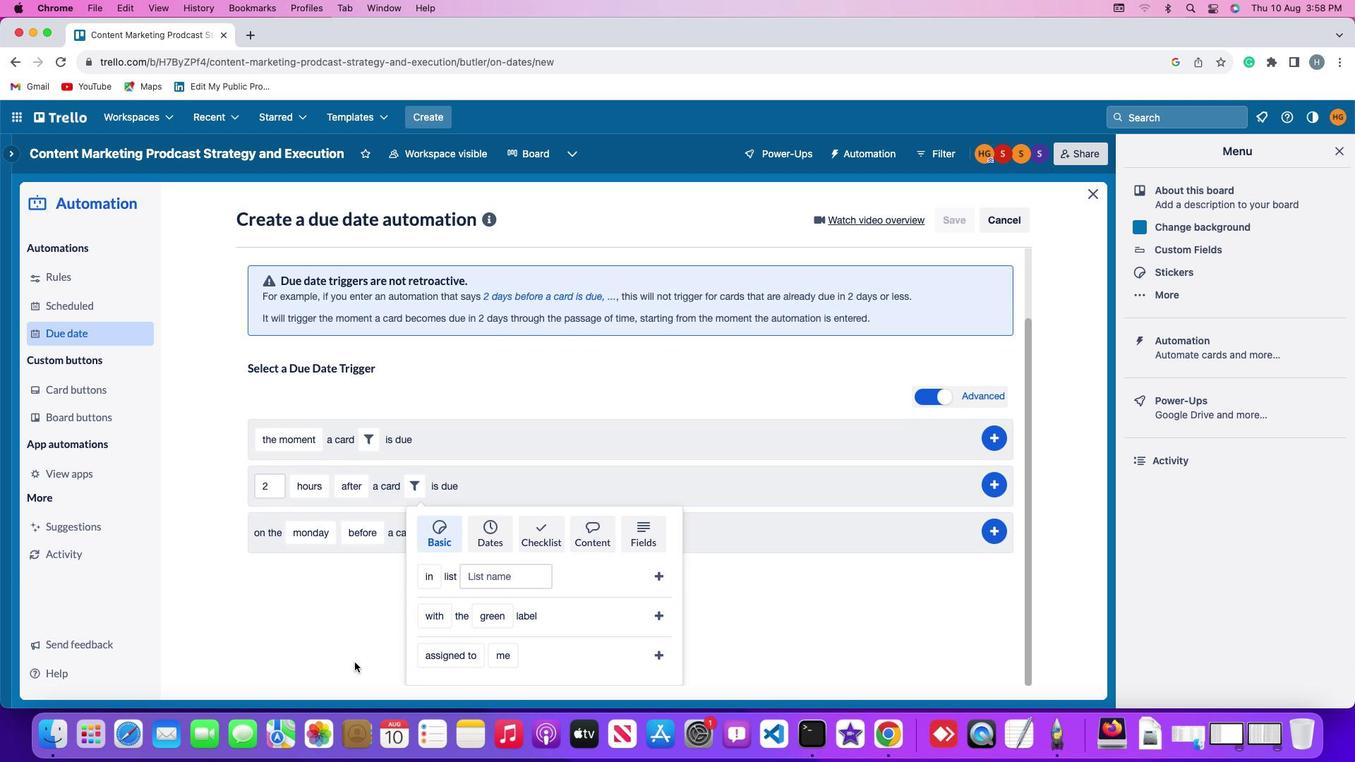 
Action: Mouse moved to (362, 669)
Screenshot: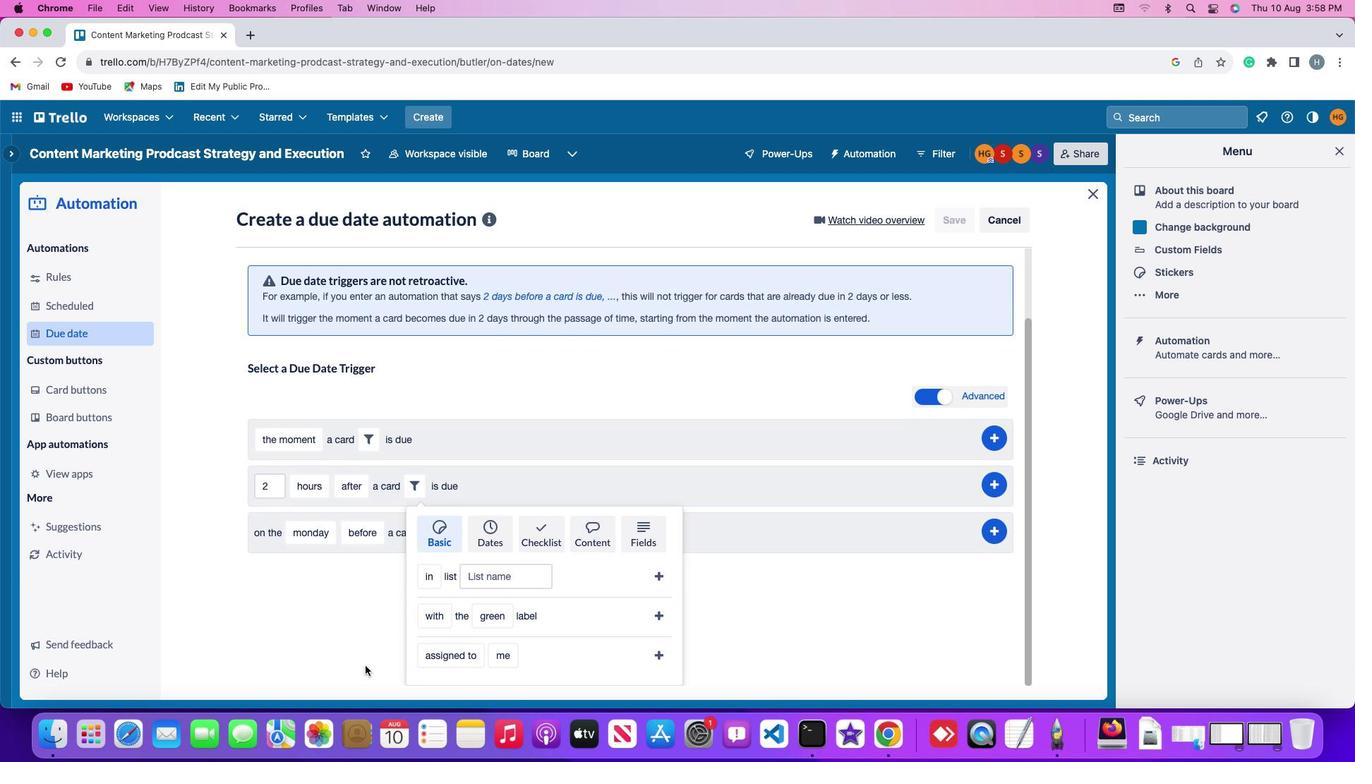 
Action: Mouse scrolled (362, 669) with delta (4, 2)
Screenshot: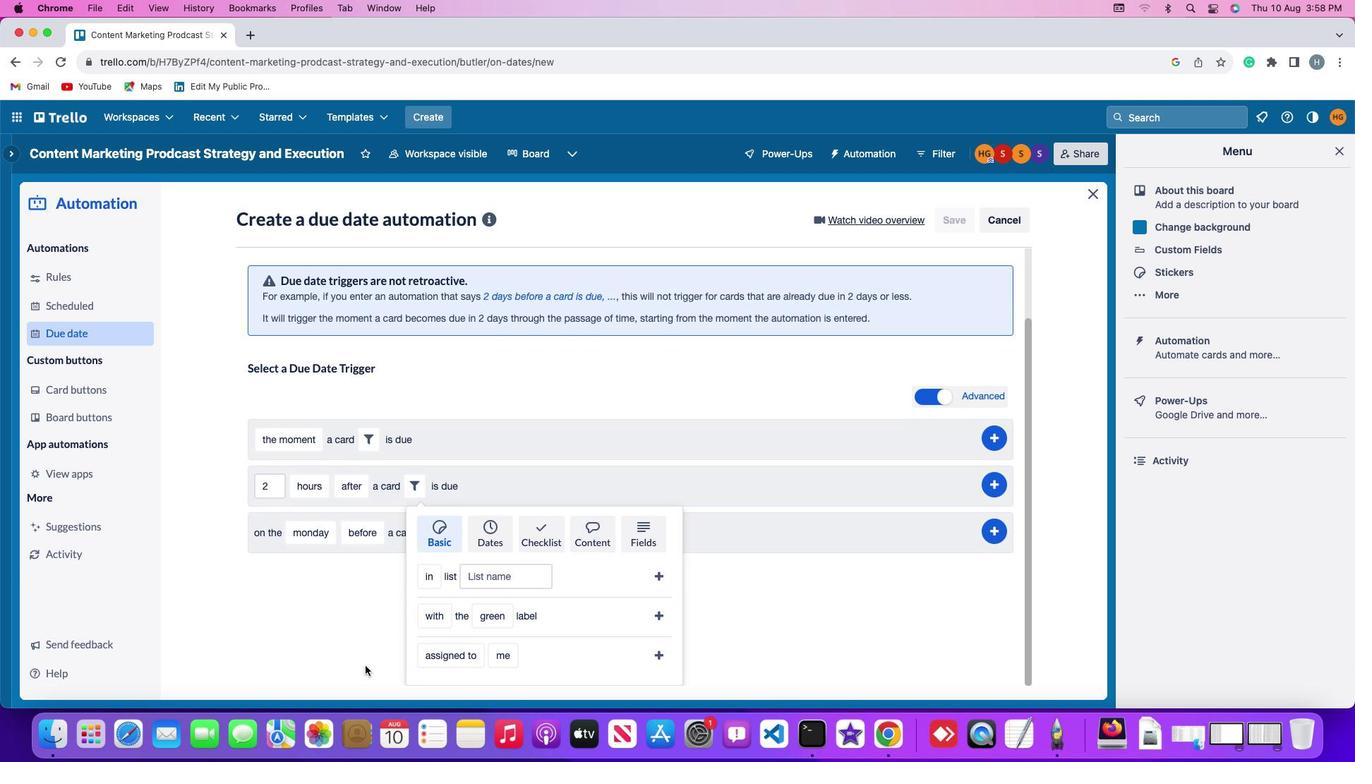 
Action: Mouse moved to (438, 662)
Screenshot: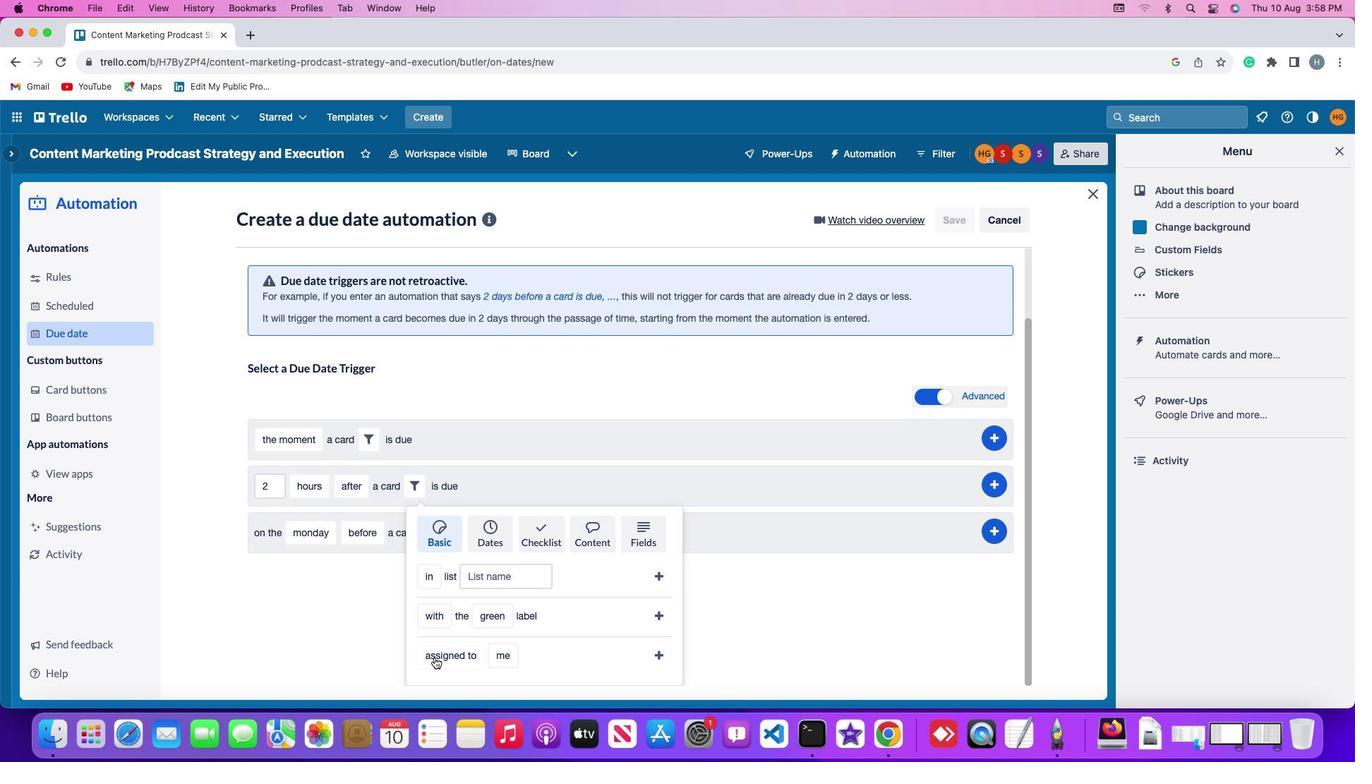 
Action: Mouse pressed left at (438, 662)
Screenshot: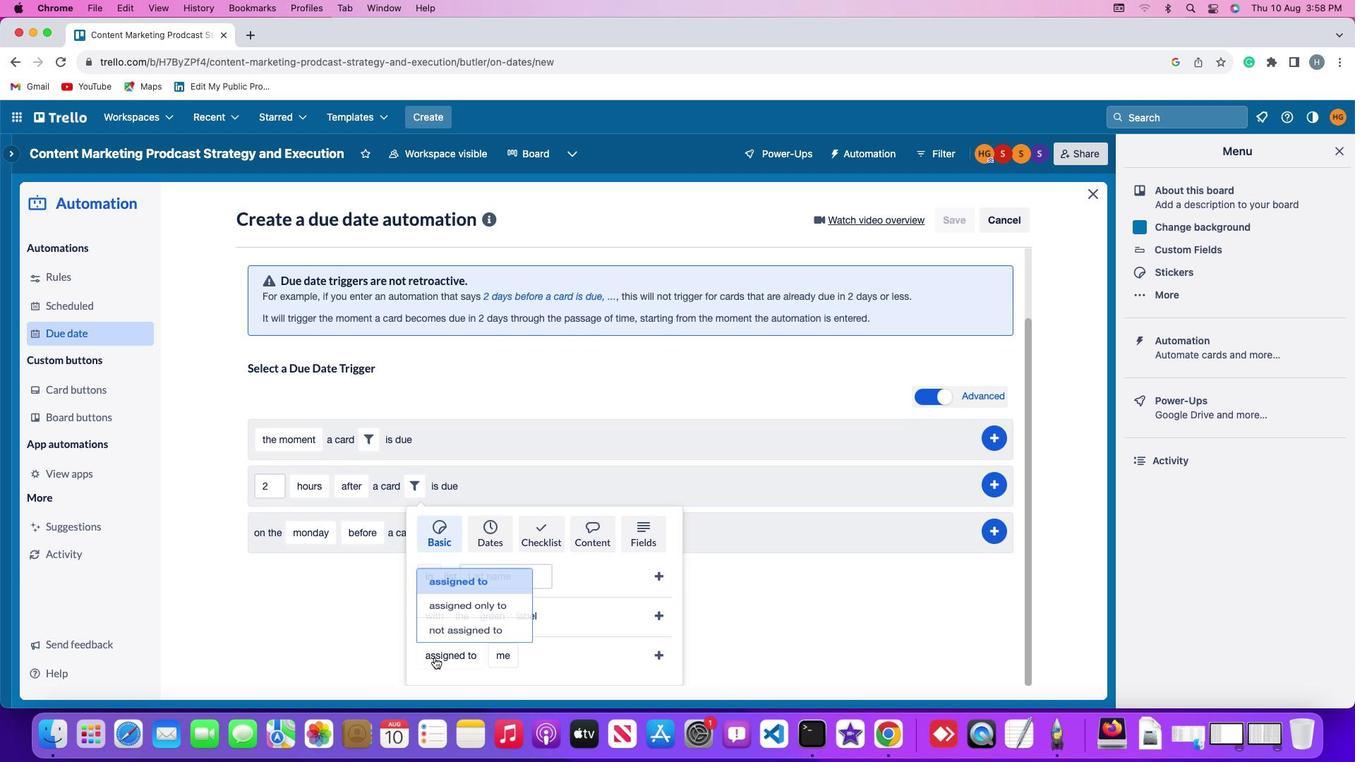 
Action: Mouse moved to (448, 611)
Screenshot: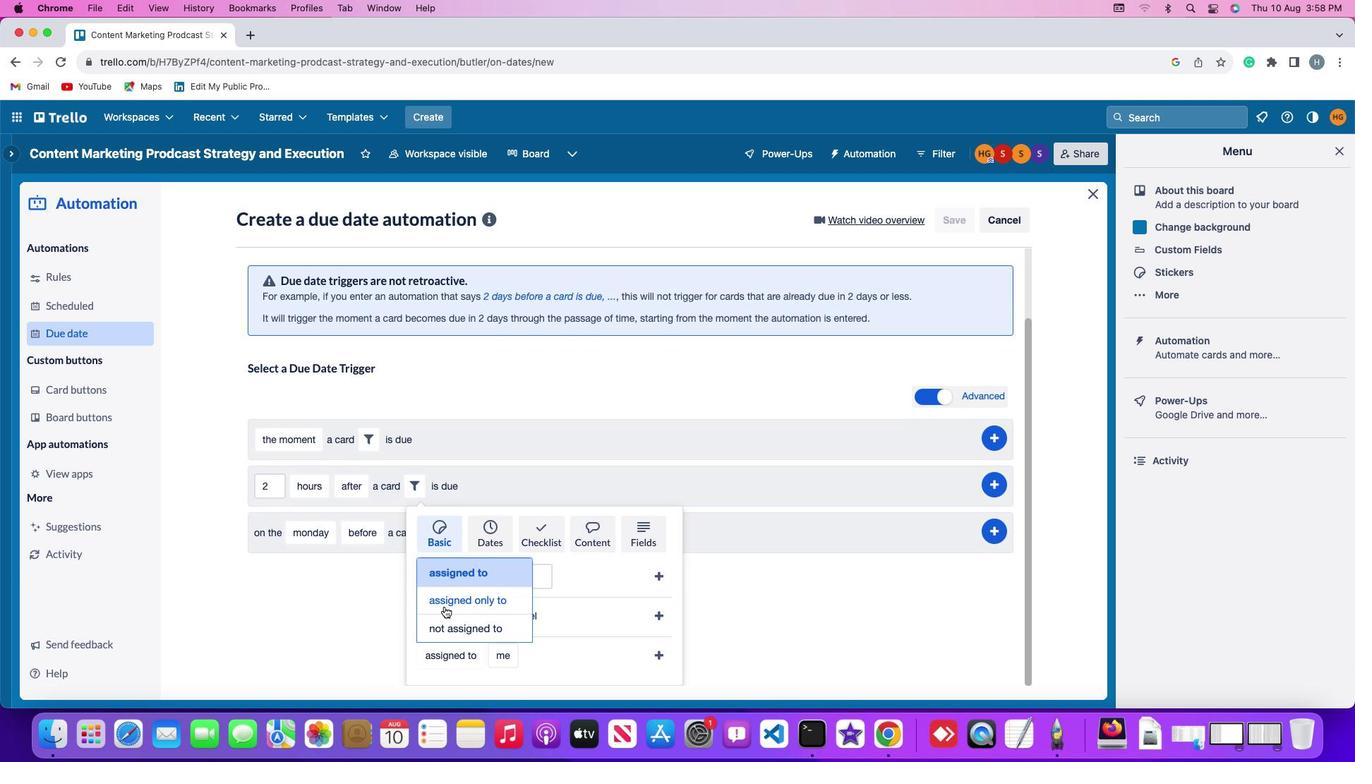 
Action: Mouse pressed left at (448, 611)
Screenshot: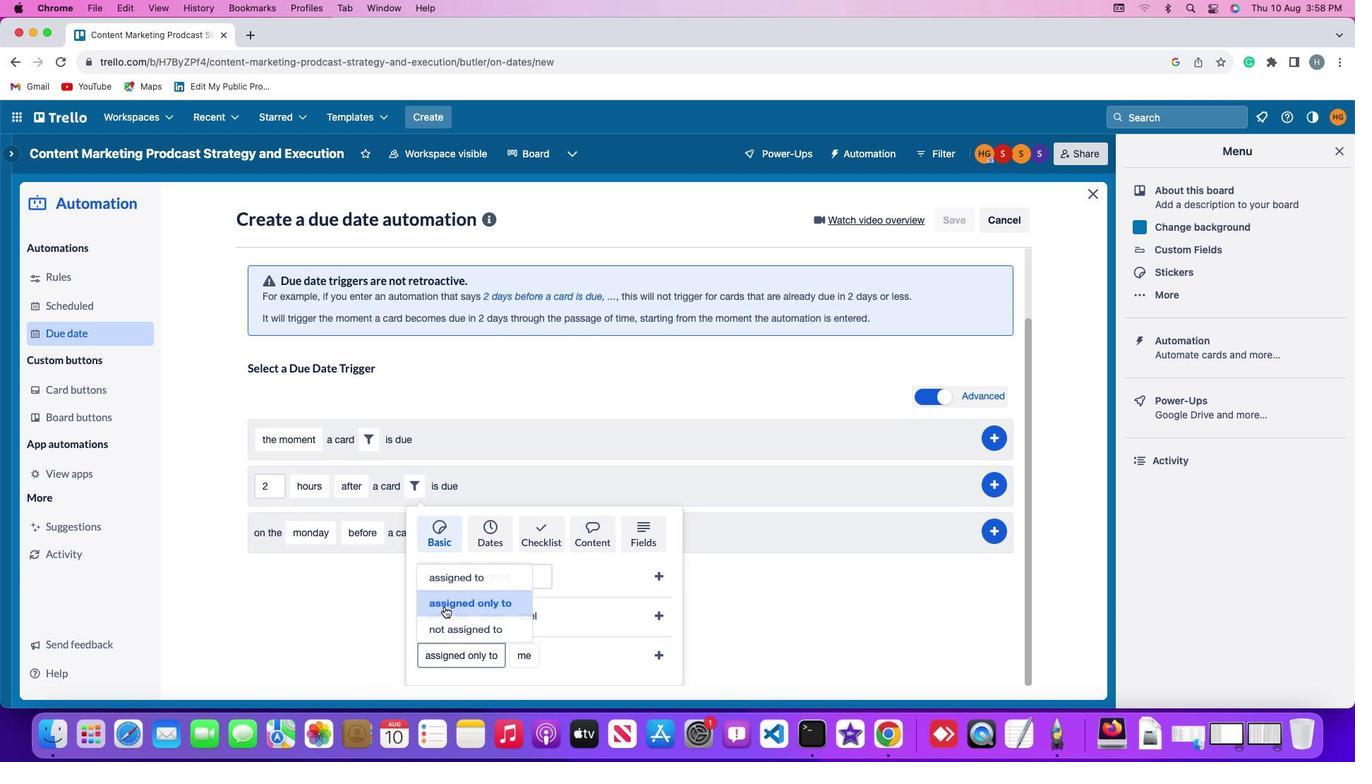 
Action: Mouse moved to (522, 665)
Screenshot: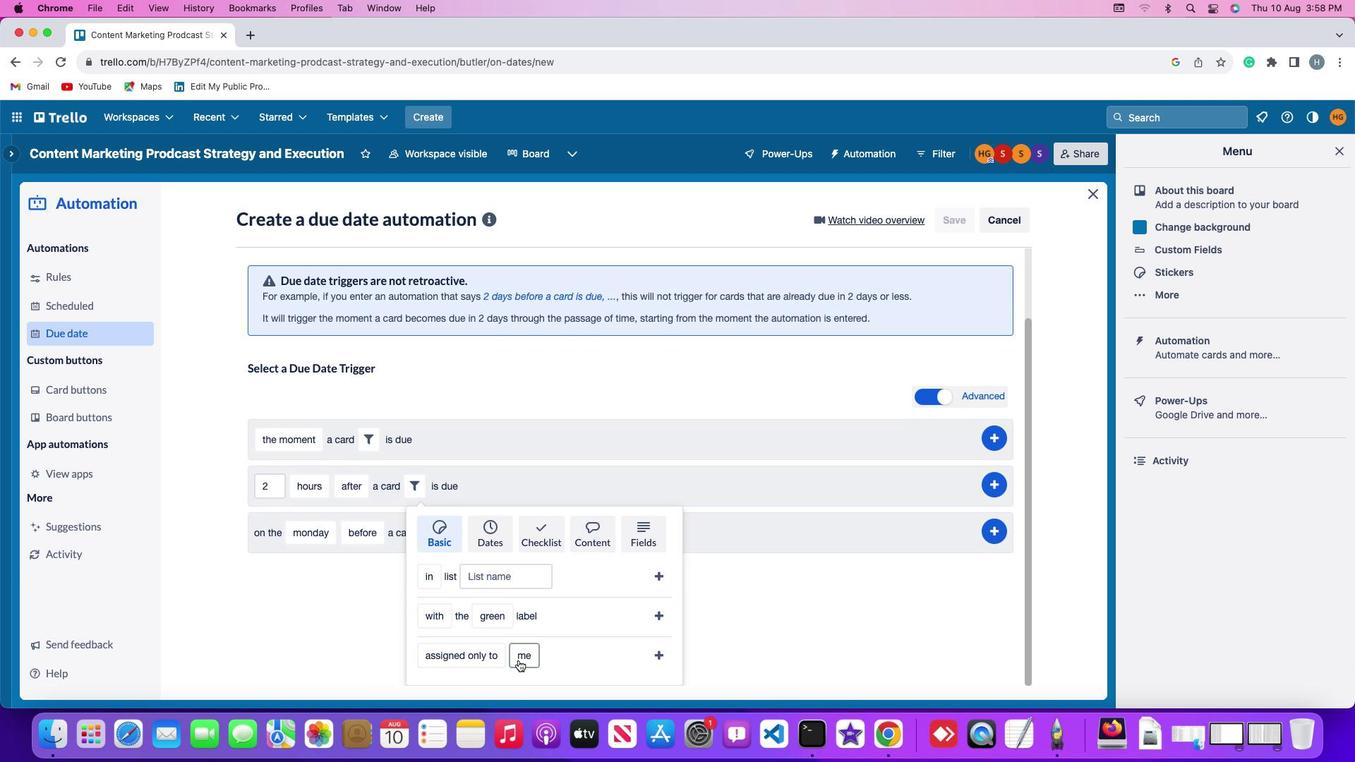 
Action: Mouse pressed left at (522, 665)
Screenshot: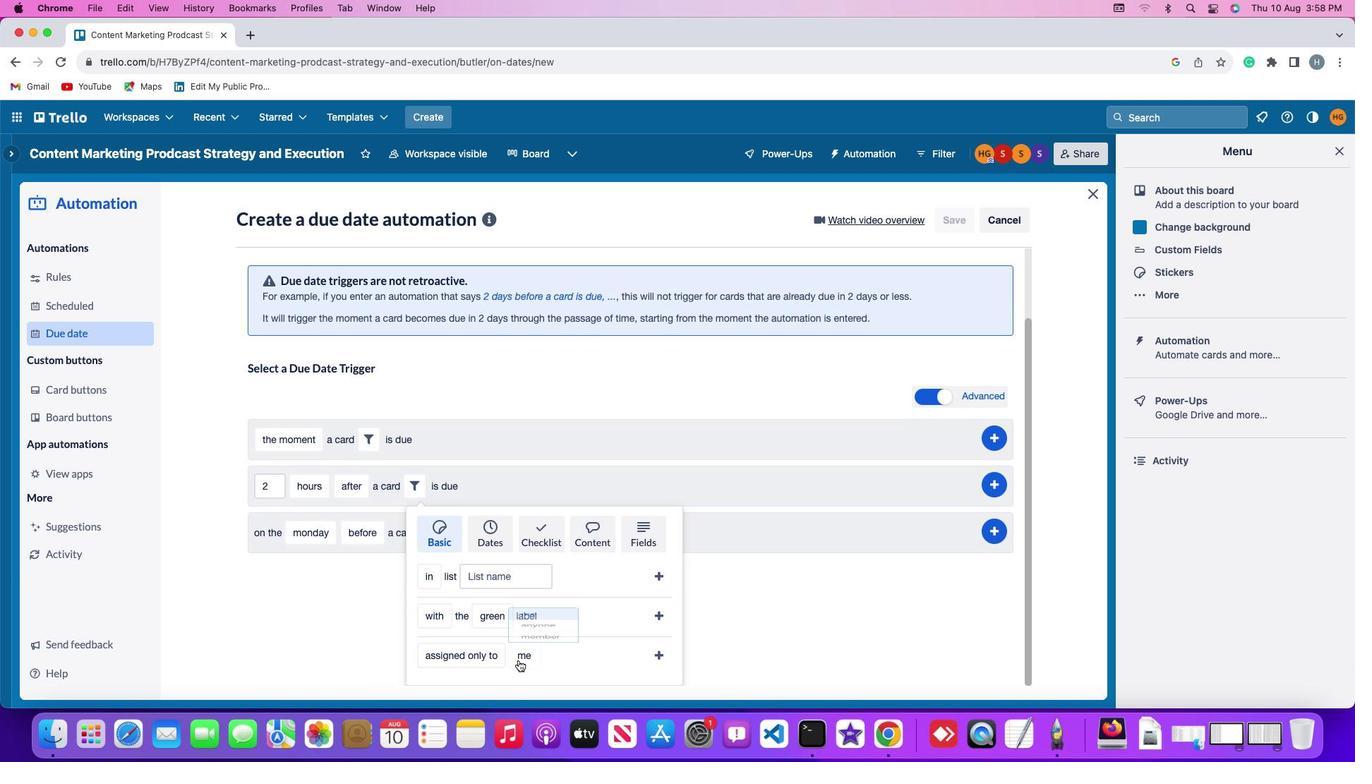 
Action: Mouse moved to (534, 636)
Screenshot: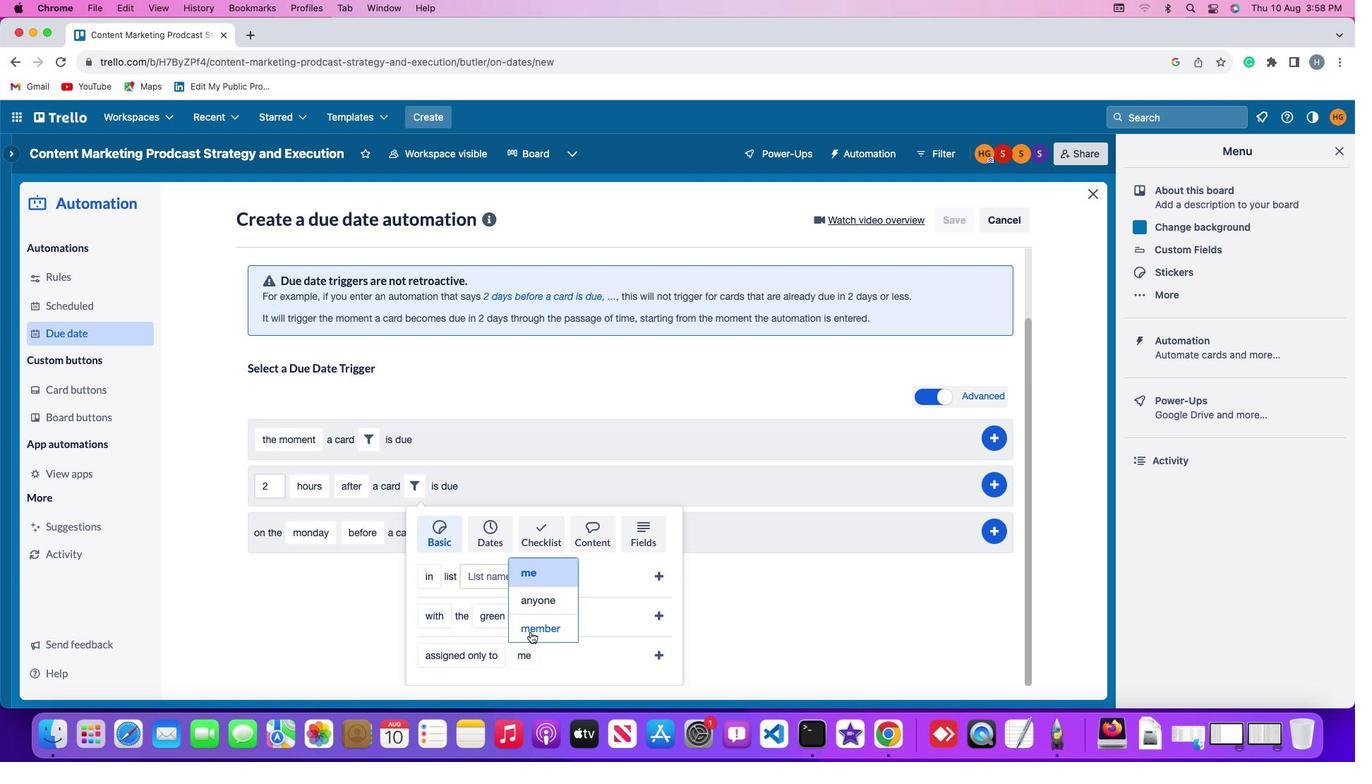 
Action: Mouse pressed left at (534, 636)
Screenshot: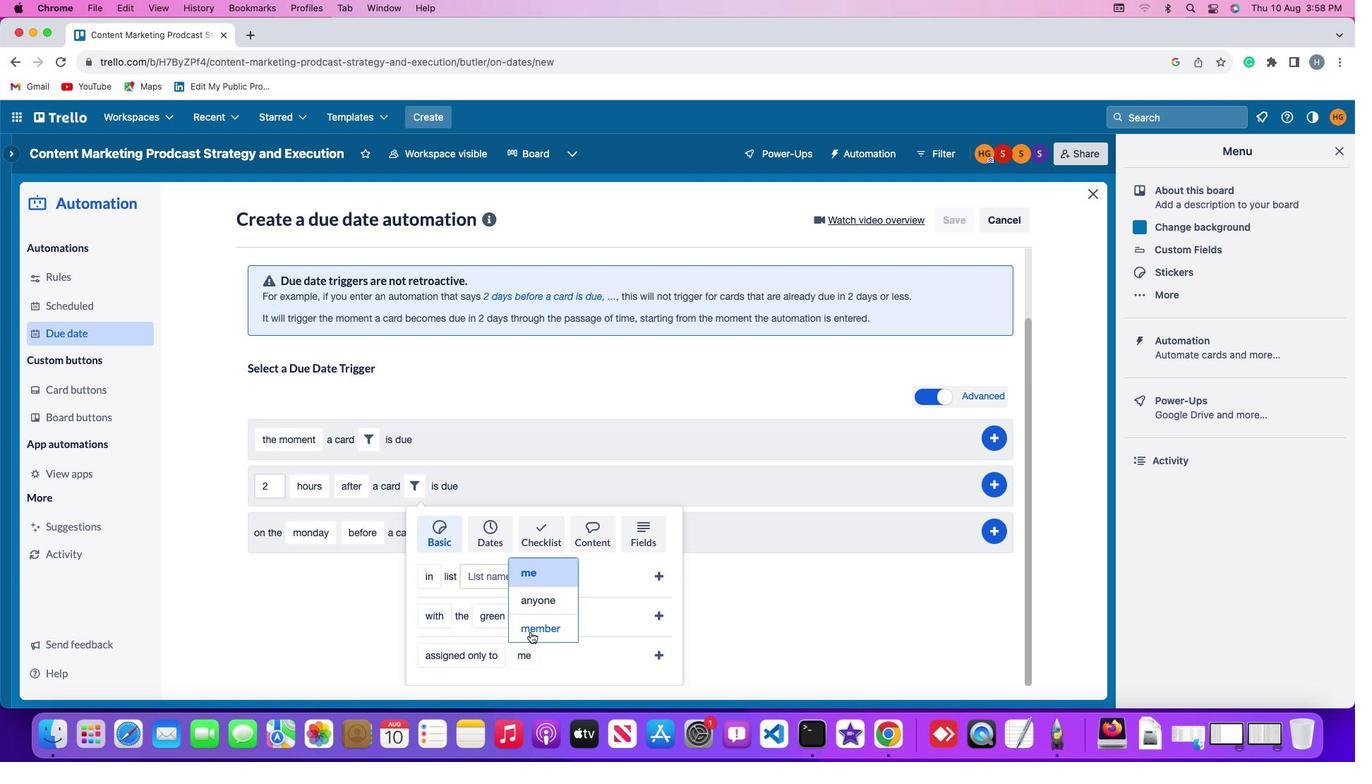 
Action: Mouse moved to (605, 662)
Screenshot: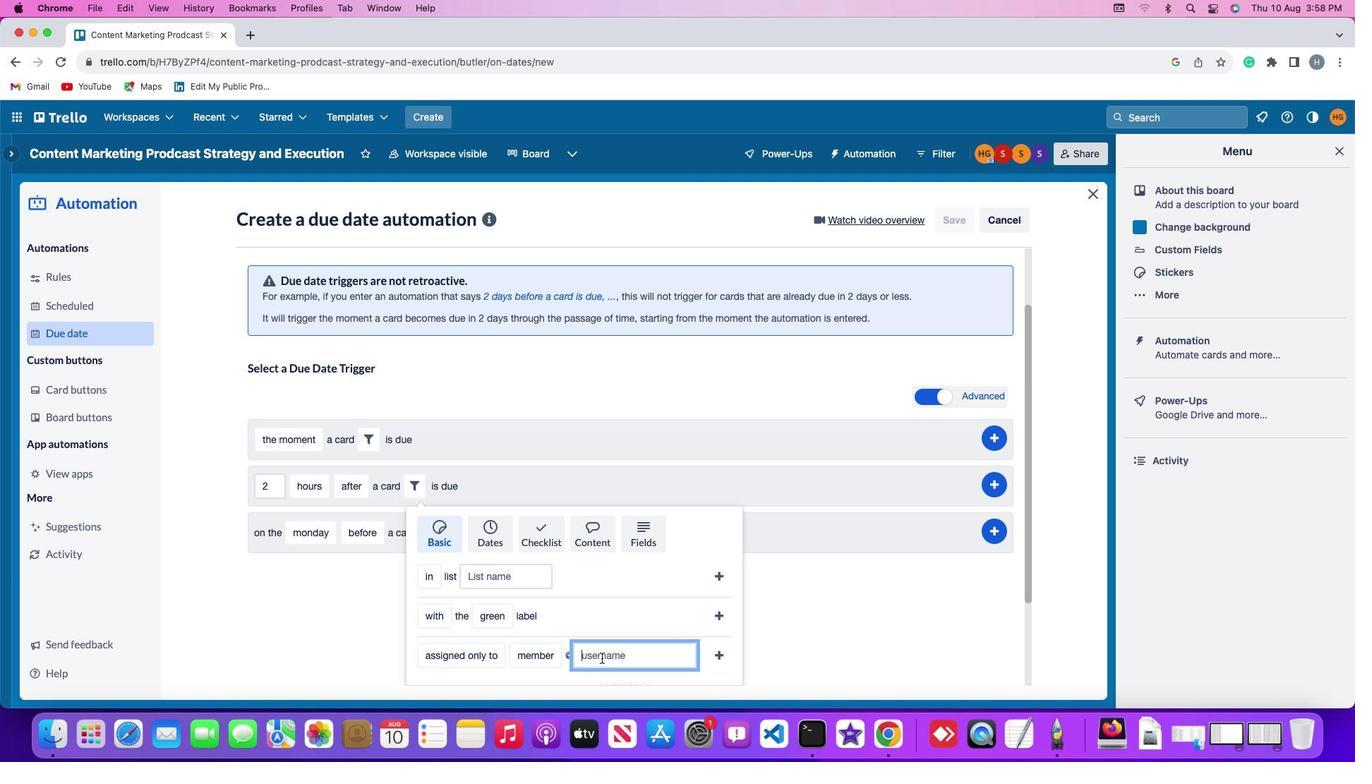 
Action: Mouse pressed left at (605, 662)
Screenshot: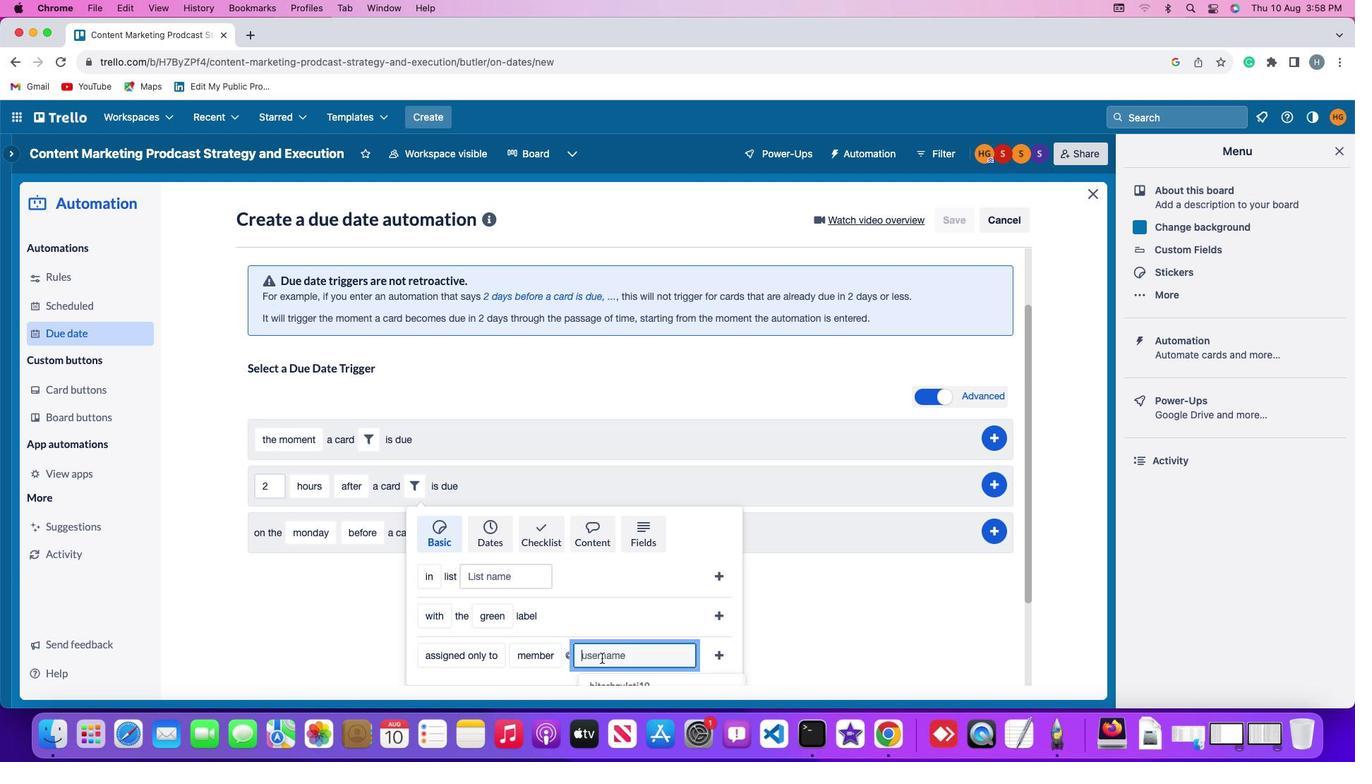 
Action: Key pressed 'a''r''y''a''n'
Screenshot: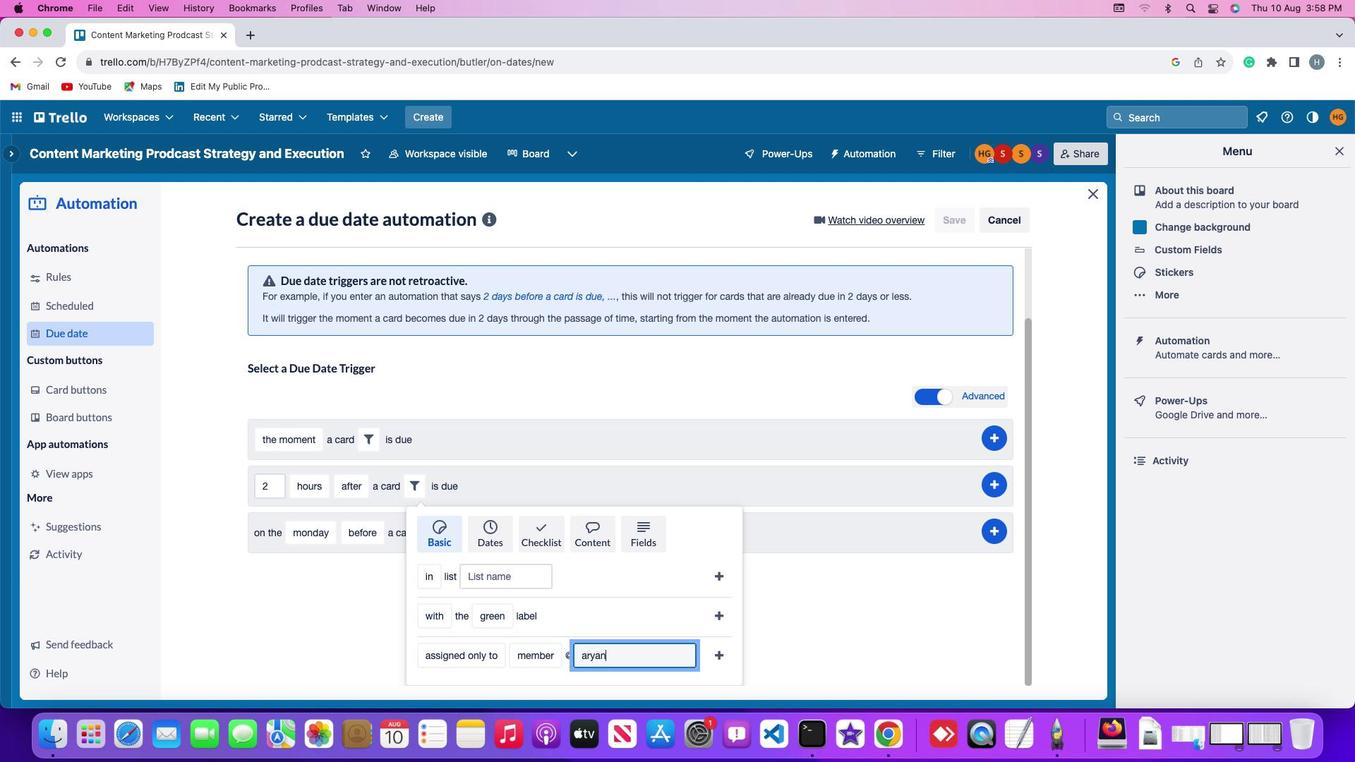 
Action: Mouse moved to (725, 658)
Screenshot: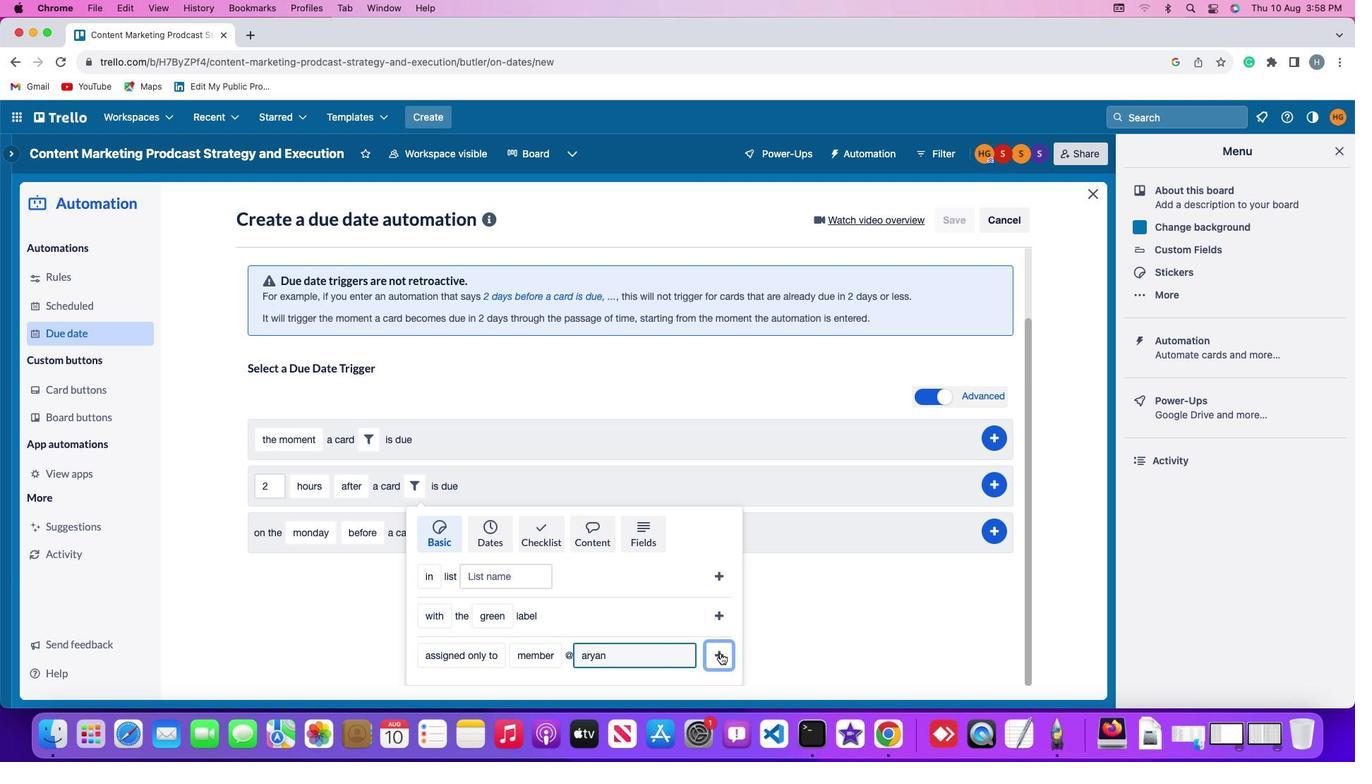 
Action: Mouse pressed left at (725, 658)
Screenshot: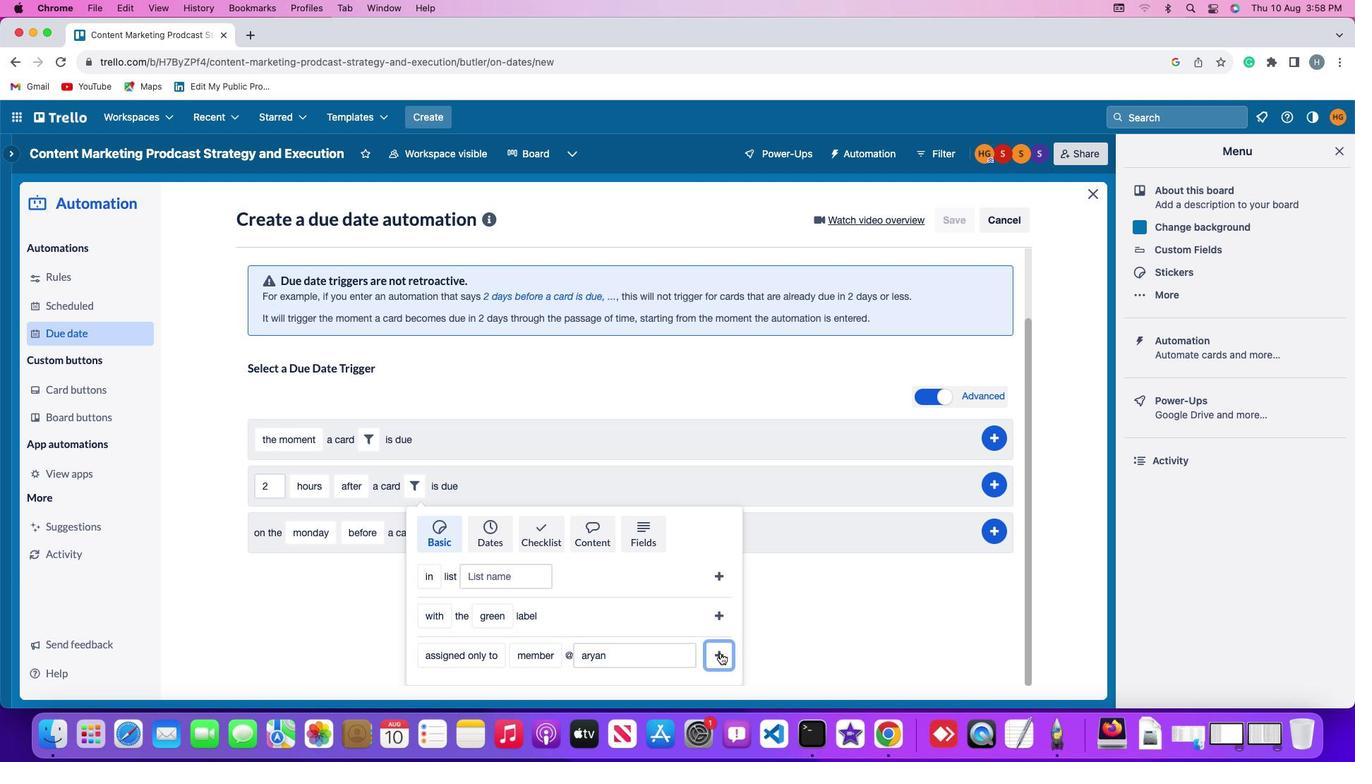 
Action: Mouse moved to (1008, 571)
Screenshot: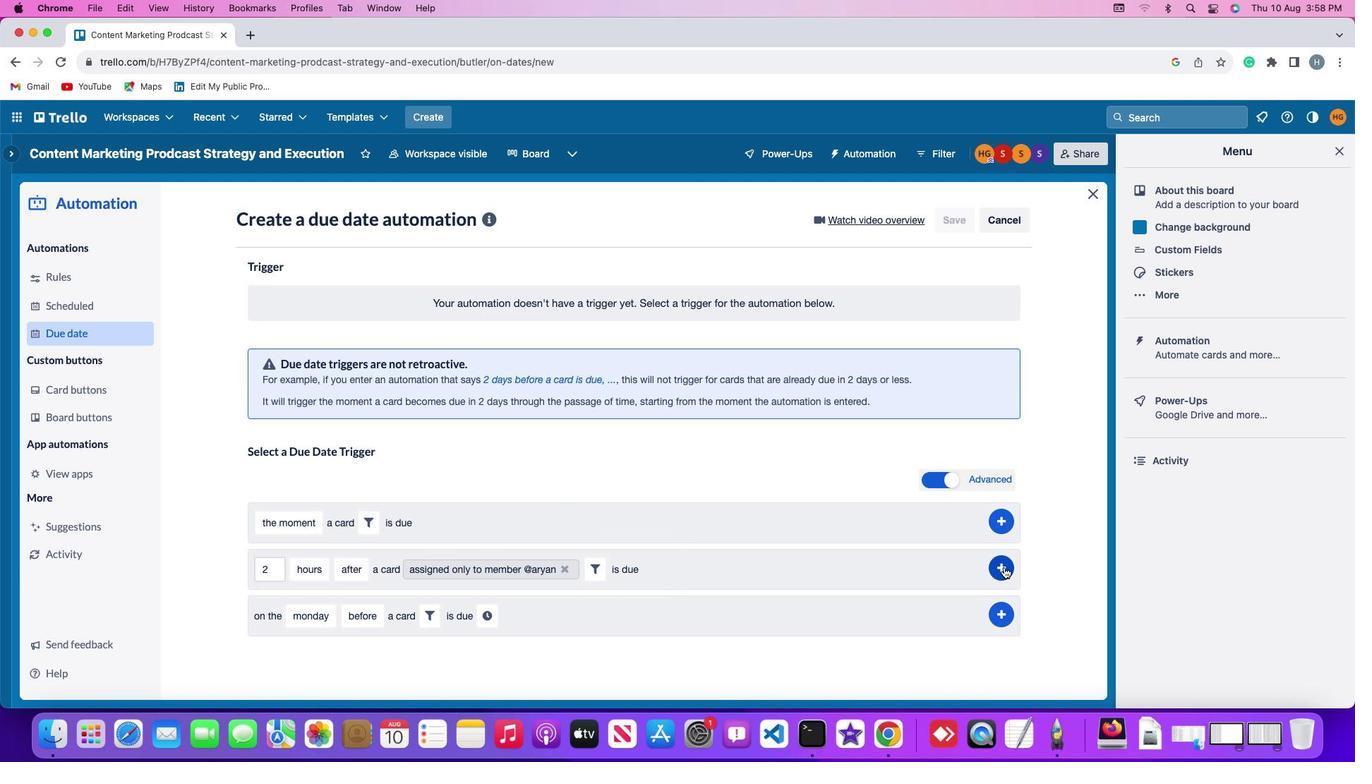 
Action: Mouse pressed left at (1008, 571)
Screenshot: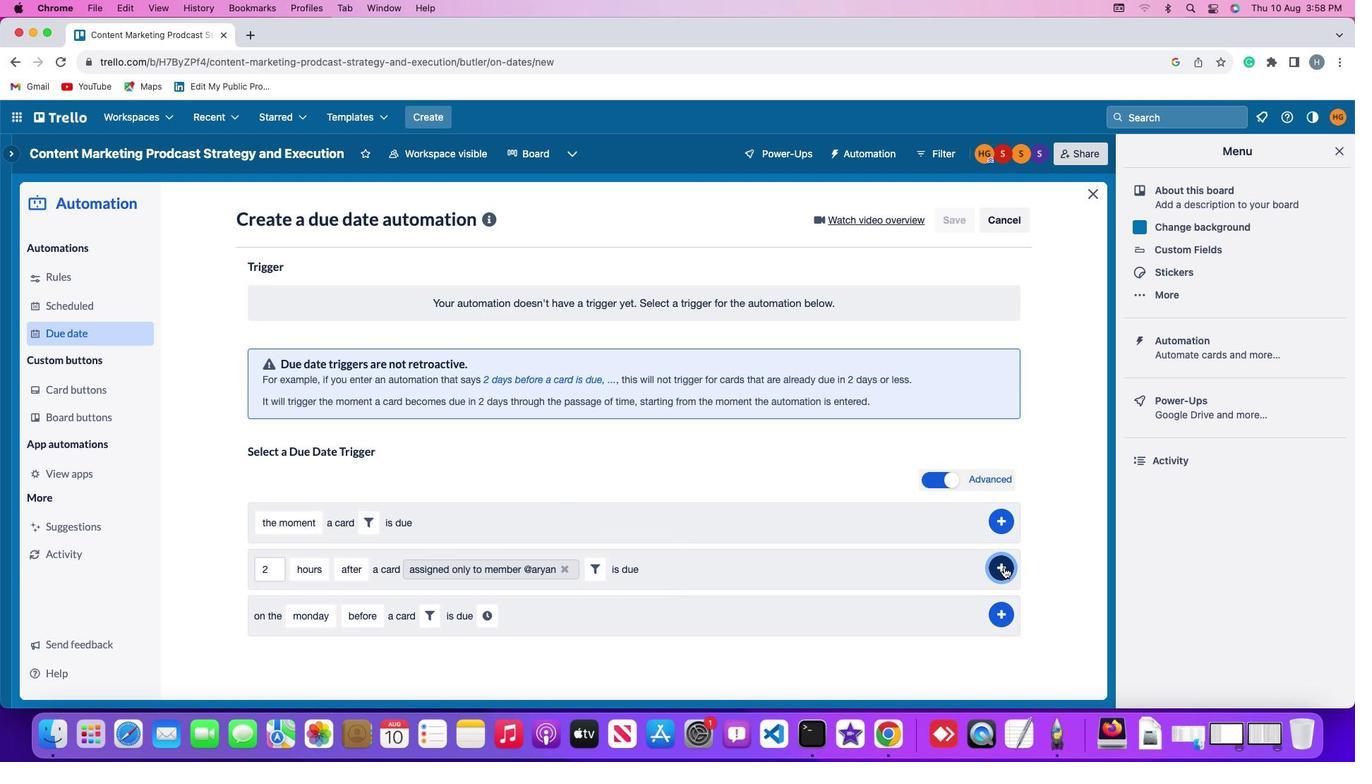 
Action: Mouse moved to (1047, 413)
Screenshot: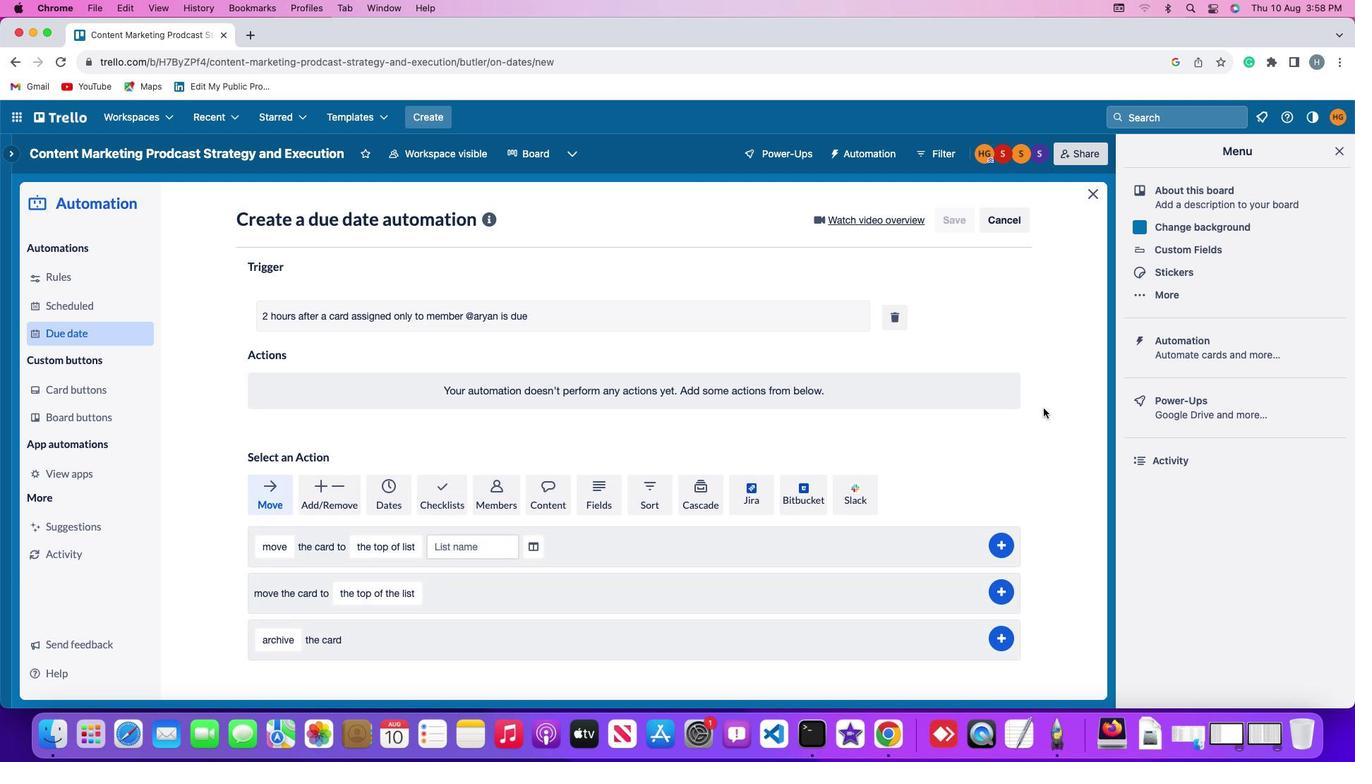 
